 Task: Look for Airbnb options in Sanarate, Guatemala from 12th December, 2023 to 16th December, 2023 for 8 adults. Place can be private room with 8 bedrooms having 8 beds and 8 bathrooms. Property type can be hotel. Amenities needed are: wifi, TV, free parkinig on premises, gym, breakfast.
Action: Mouse moved to (527, 169)
Screenshot: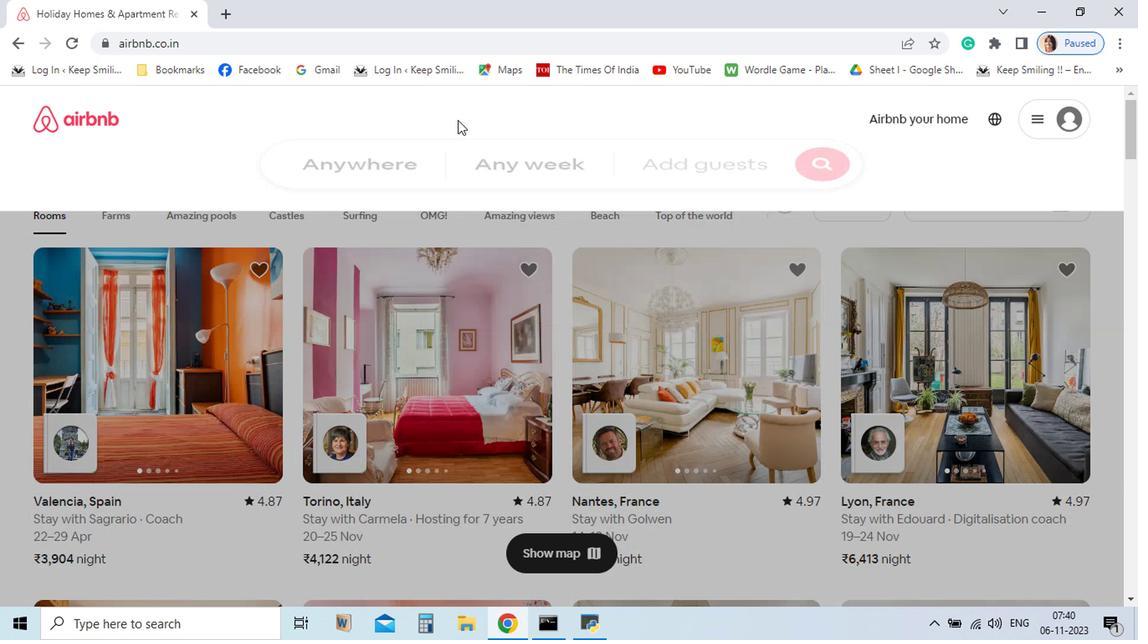 
Action: Mouse pressed left at (527, 169)
Screenshot: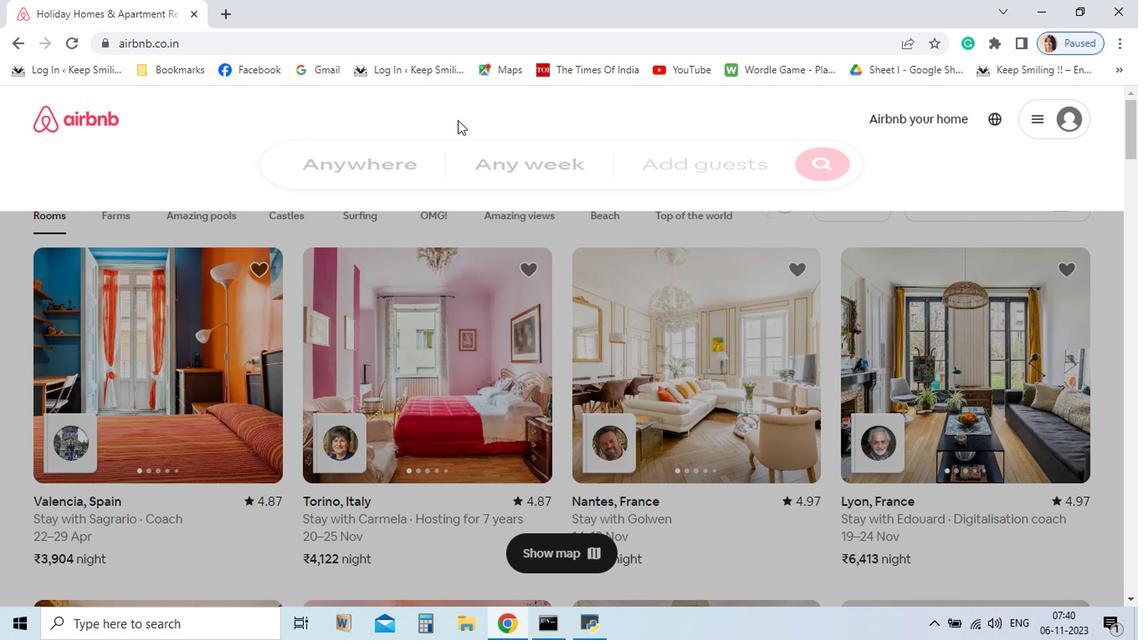 
Action: Mouse moved to (392, 228)
Screenshot: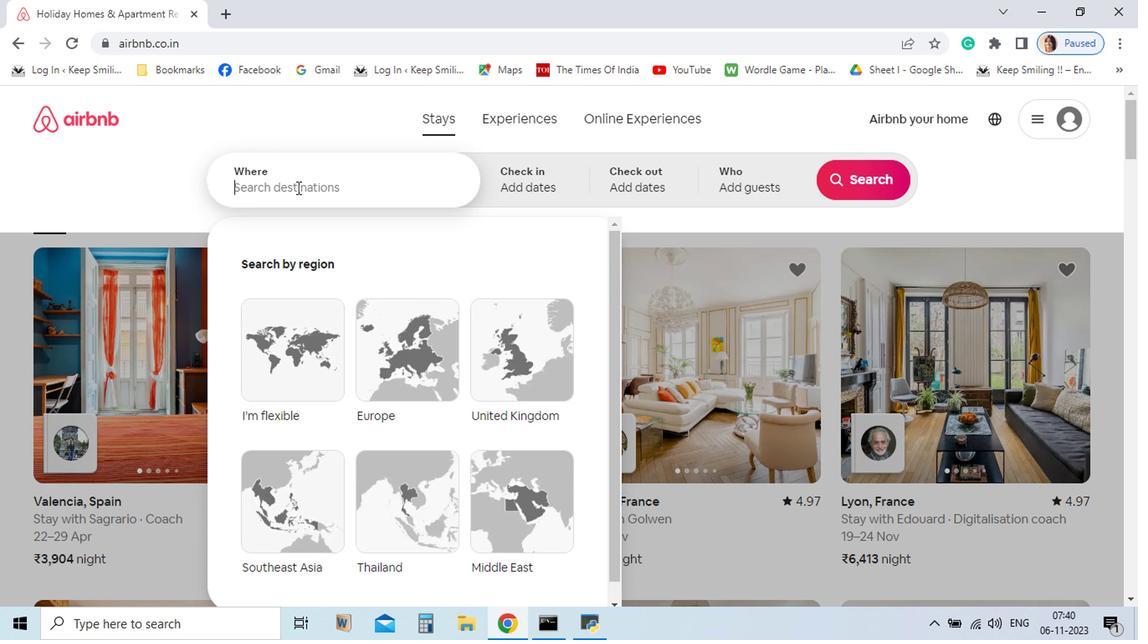 
Action: Mouse pressed left at (392, 228)
Screenshot: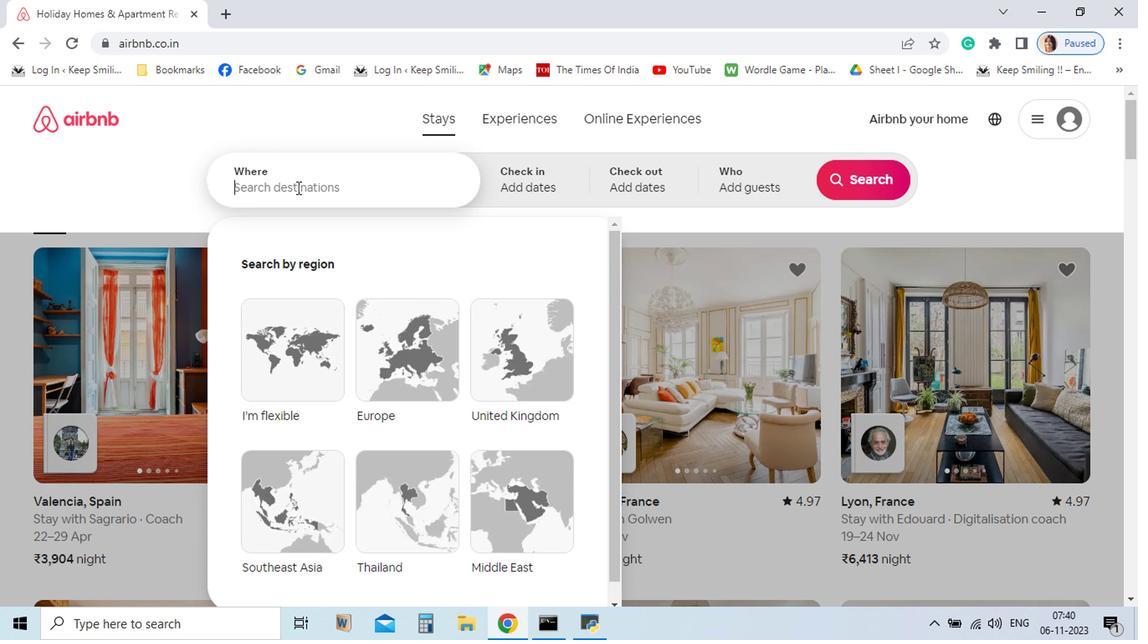 
Action: Mouse moved to (392, 229)
Screenshot: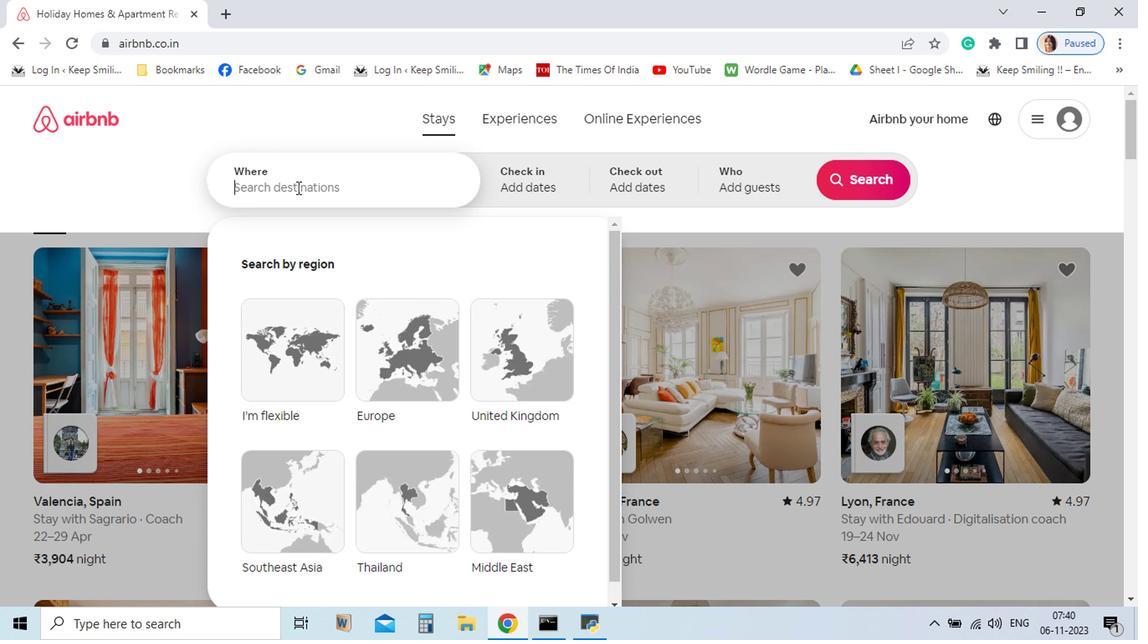 
Action: Key pressed <Key.shift>Sanarate
Screenshot: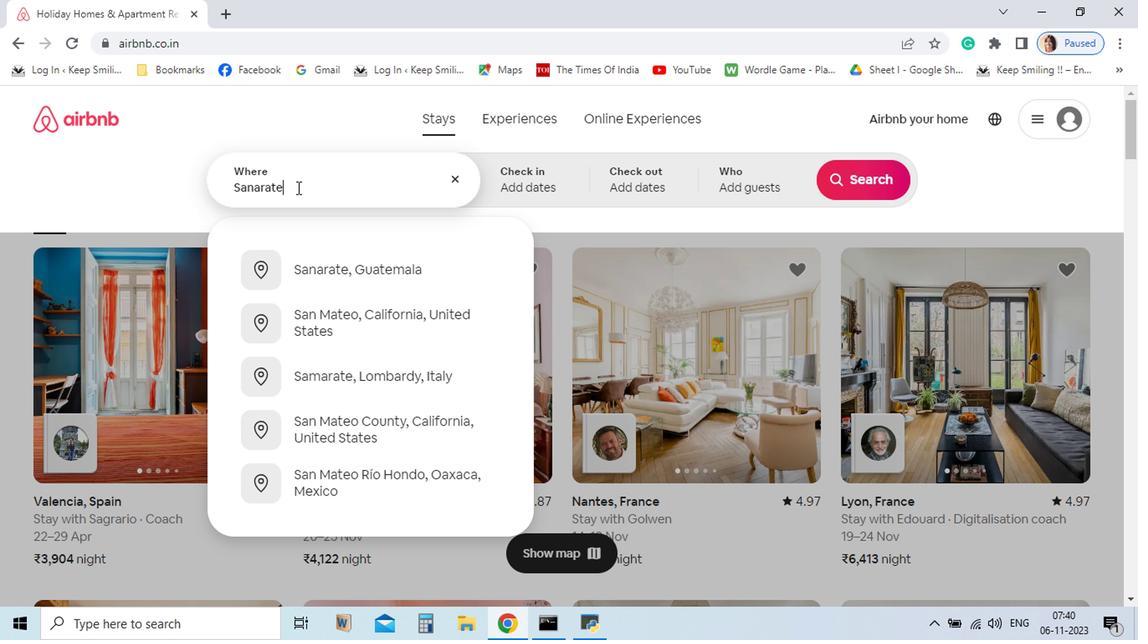 
Action: Mouse moved to (429, 294)
Screenshot: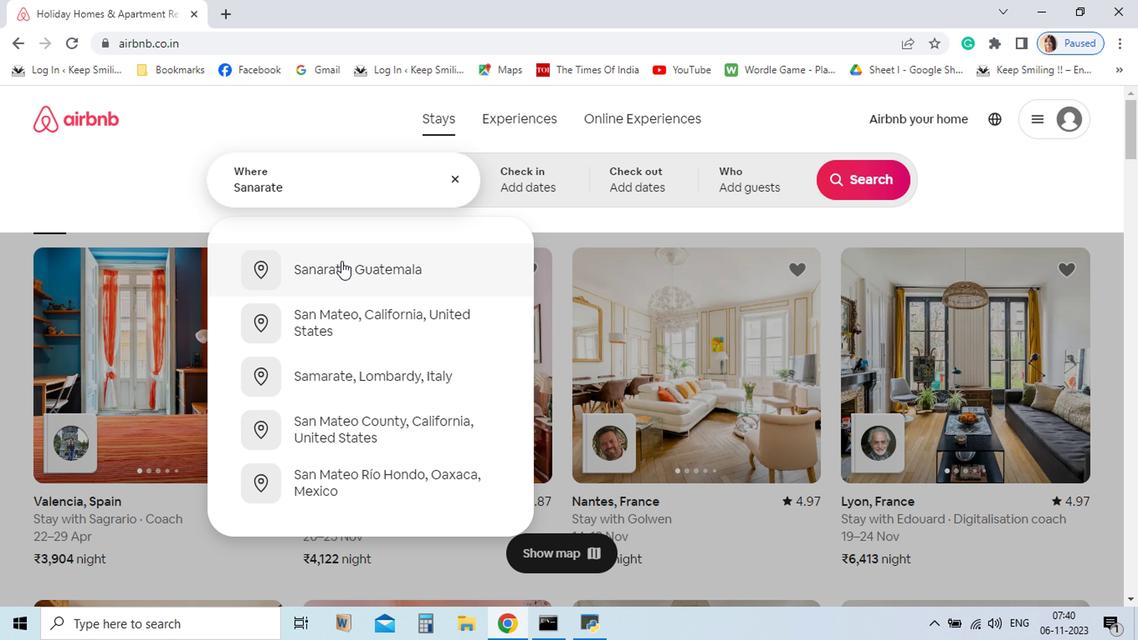 
Action: Mouse pressed left at (429, 294)
Screenshot: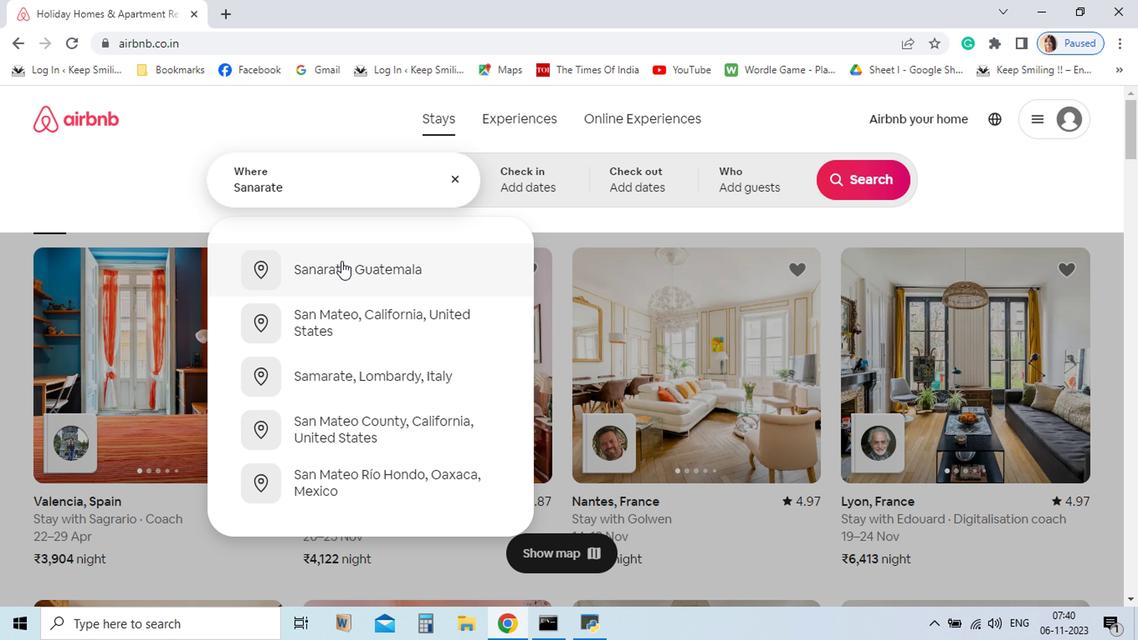 
Action: Mouse moved to (705, 482)
Screenshot: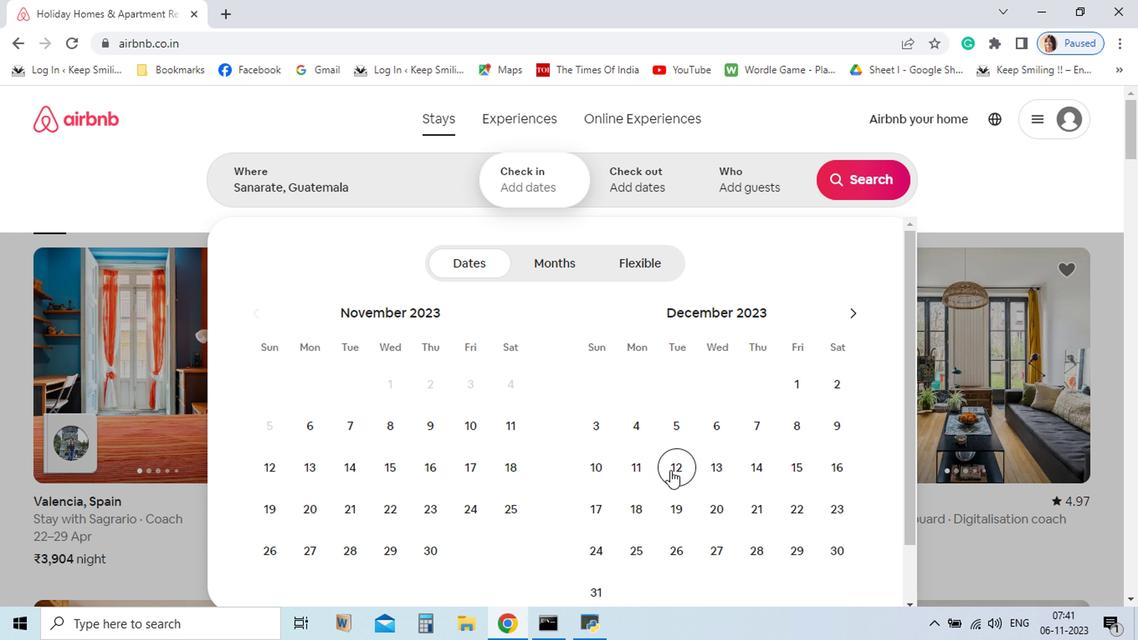 
Action: Mouse pressed left at (705, 482)
Screenshot: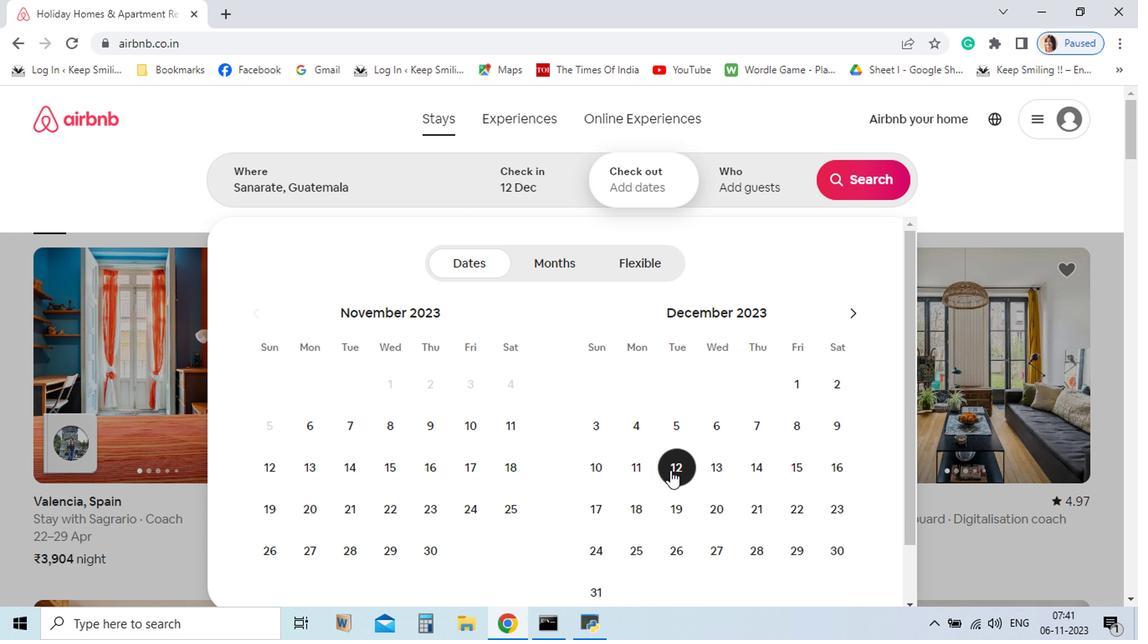 
Action: Mouse moved to (850, 485)
Screenshot: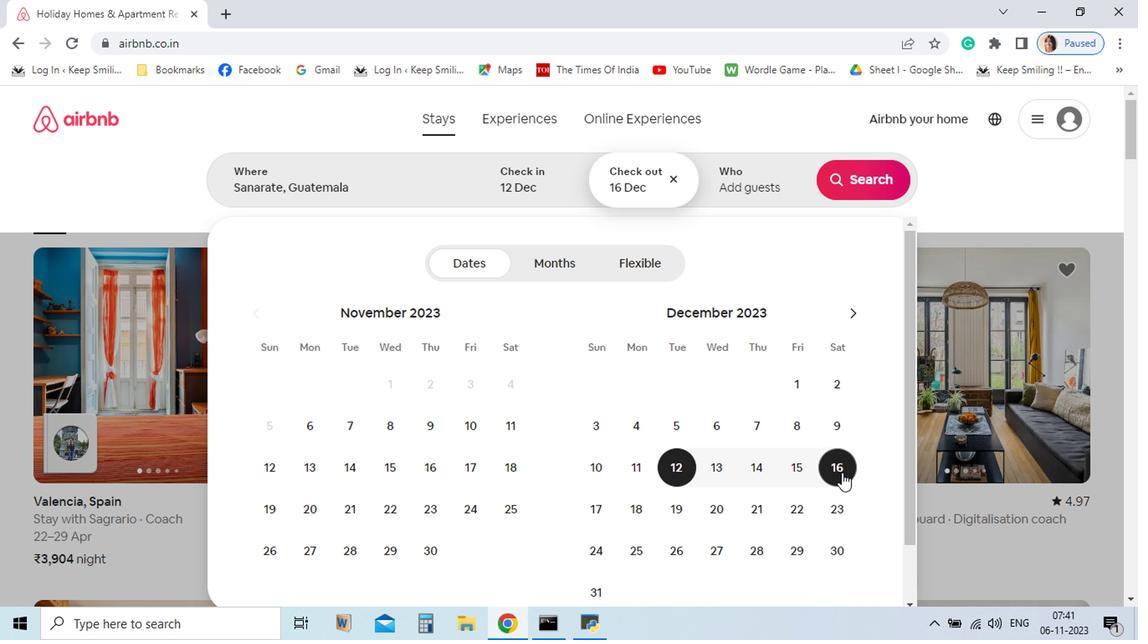
Action: Mouse pressed left at (850, 485)
Screenshot: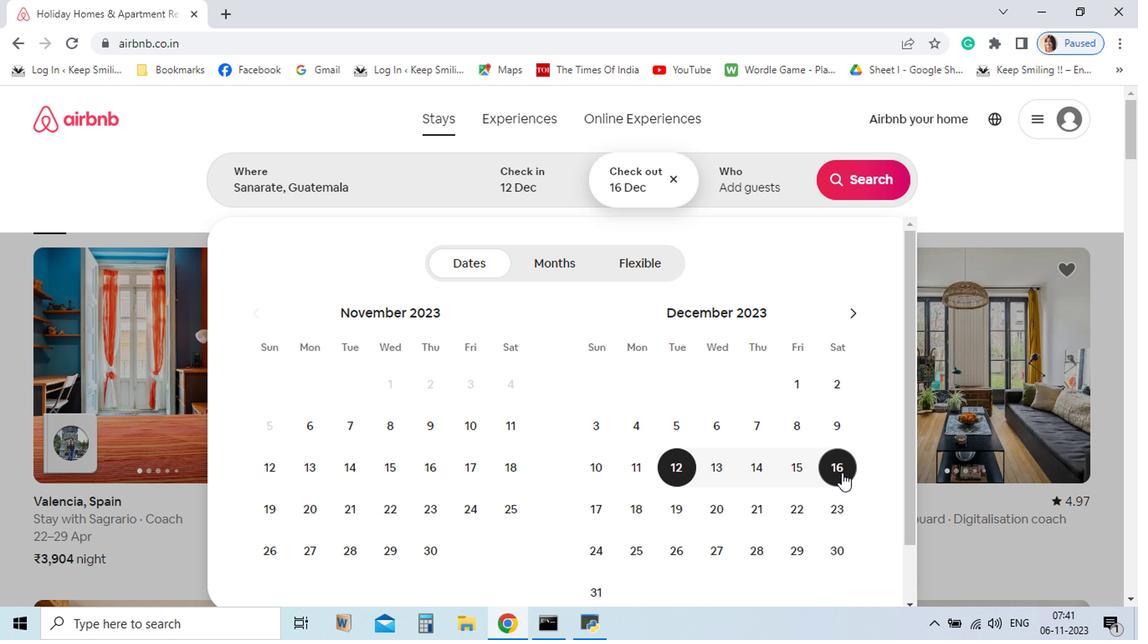 
Action: Mouse moved to (770, 225)
Screenshot: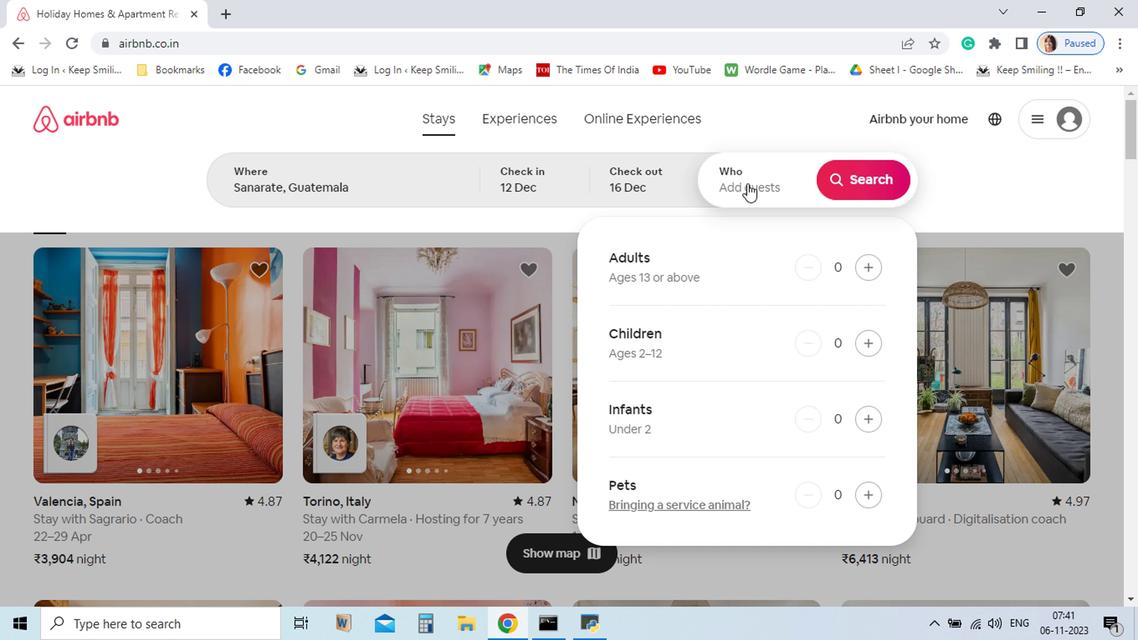 
Action: Mouse pressed left at (770, 225)
Screenshot: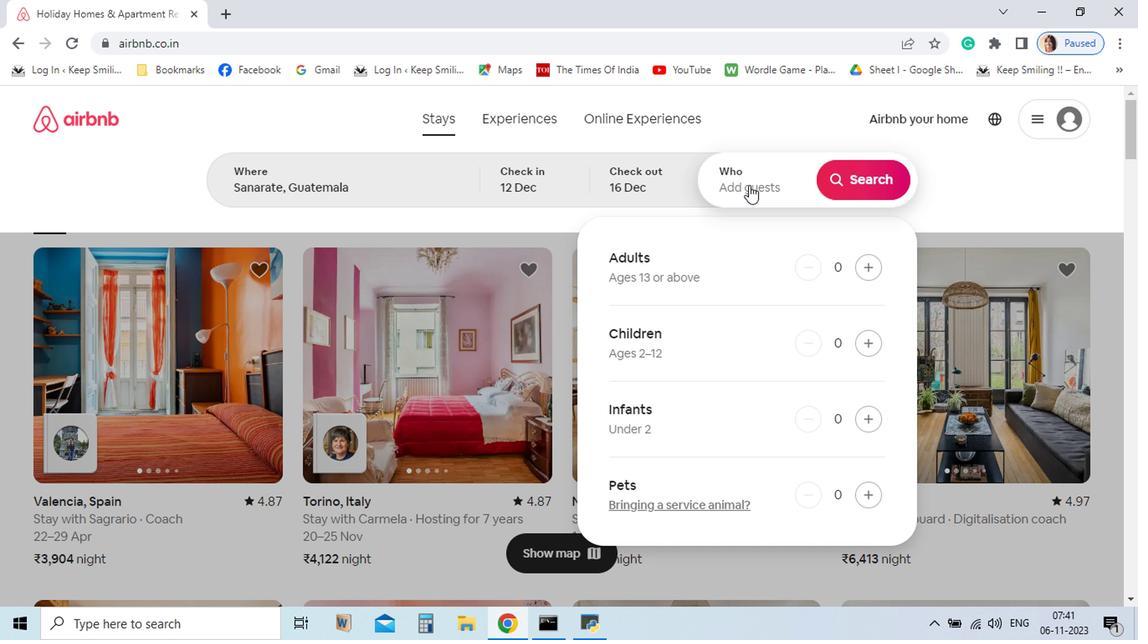 
Action: Mouse moved to (871, 294)
Screenshot: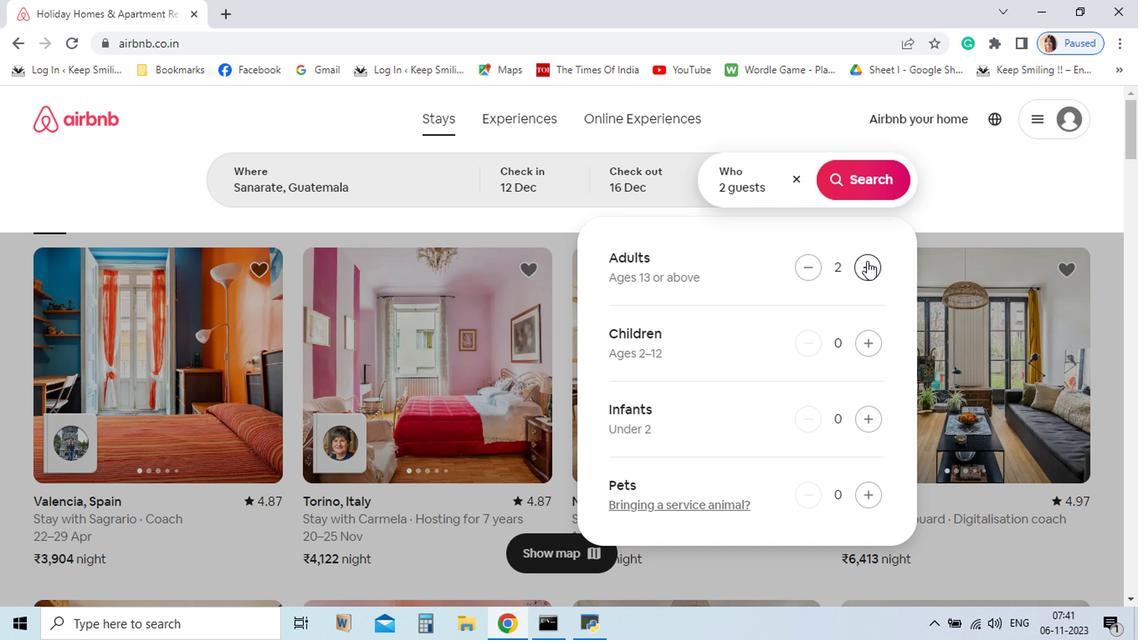 
Action: Mouse pressed left at (871, 294)
Screenshot: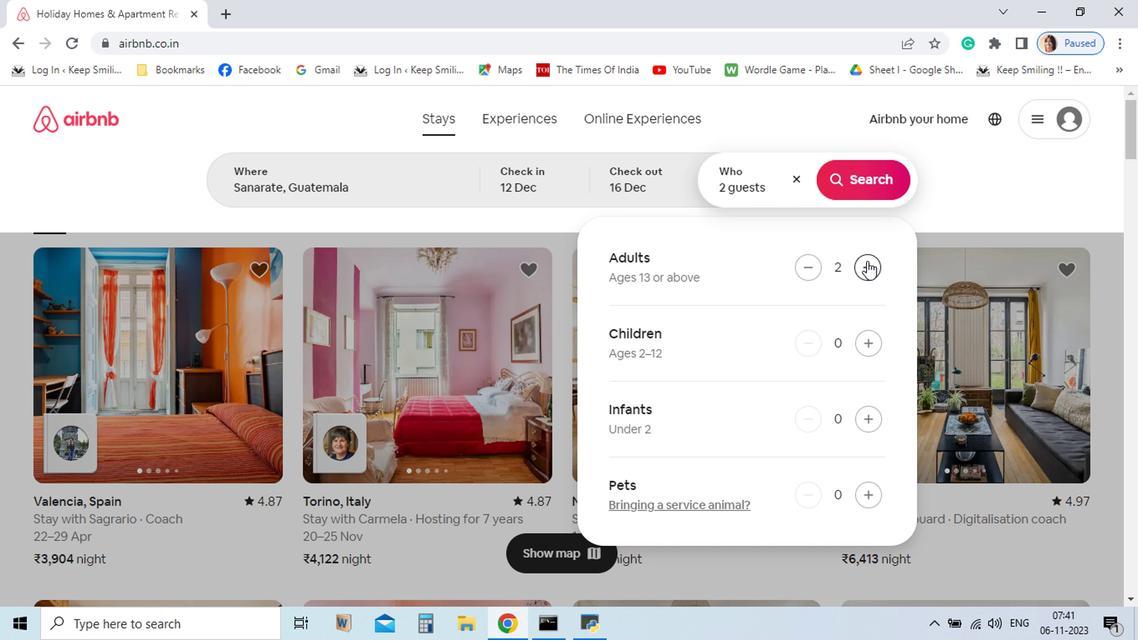 
Action: Mouse moved to (871, 294)
Screenshot: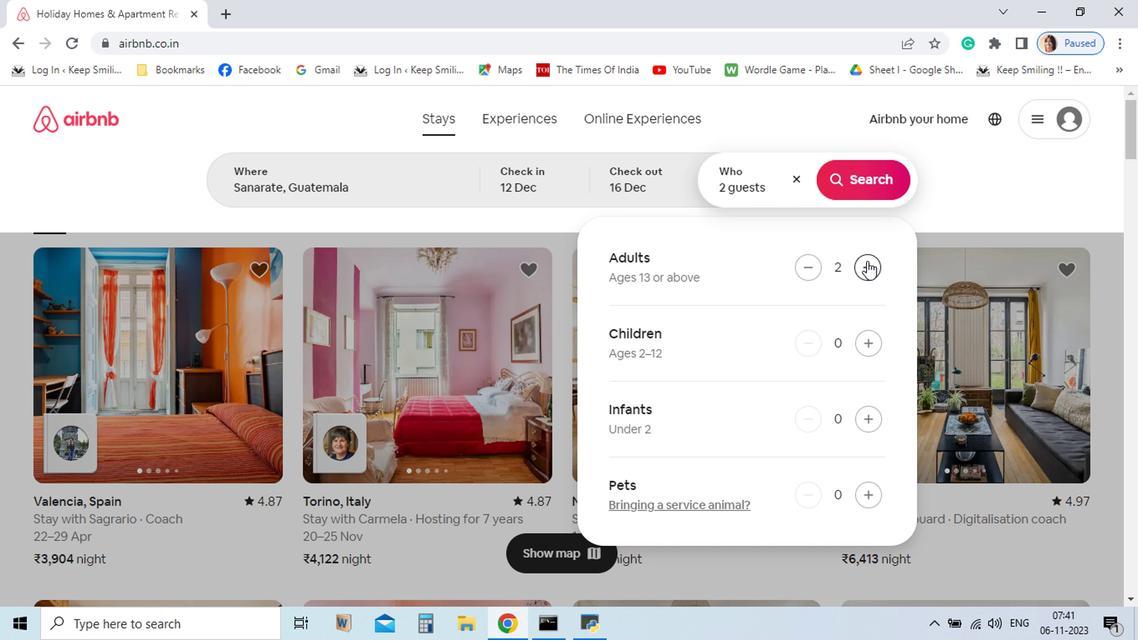
Action: Mouse pressed left at (871, 294)
Screenshot: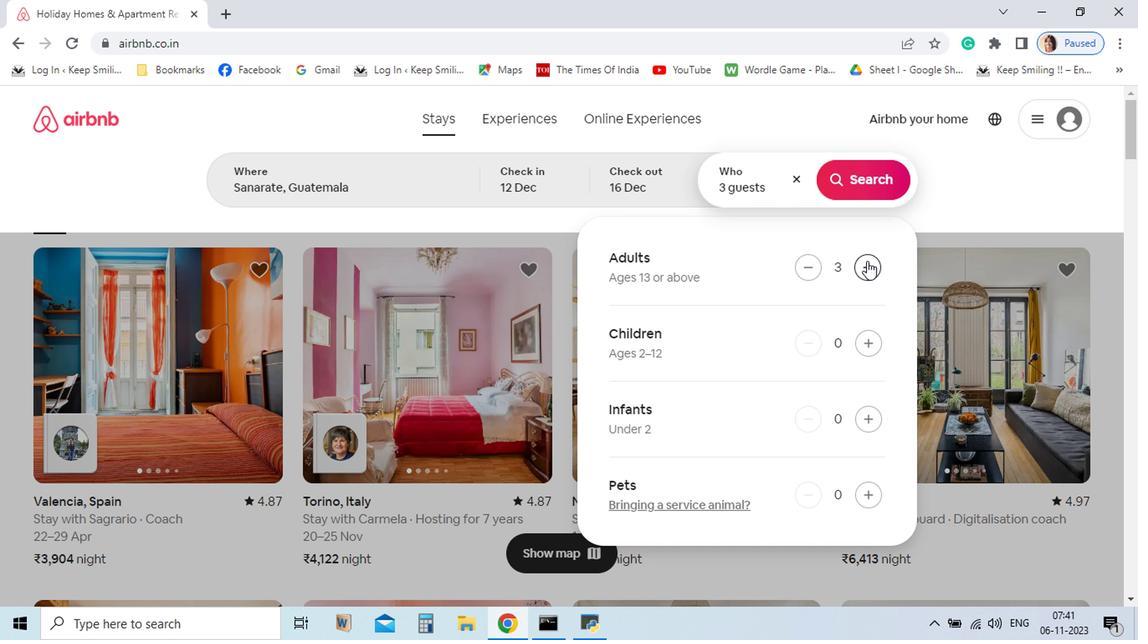 
Action: Mouse pressed left at (871, 294)
Screenshot: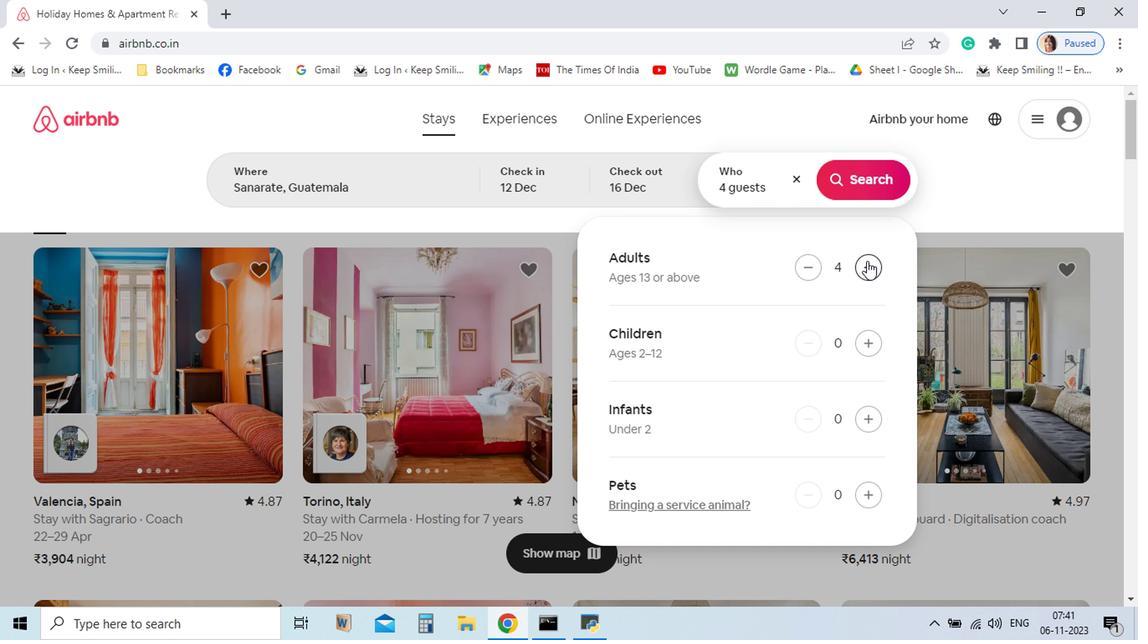 
Action: Mouse pressed left at (871, 294)
Screenshot: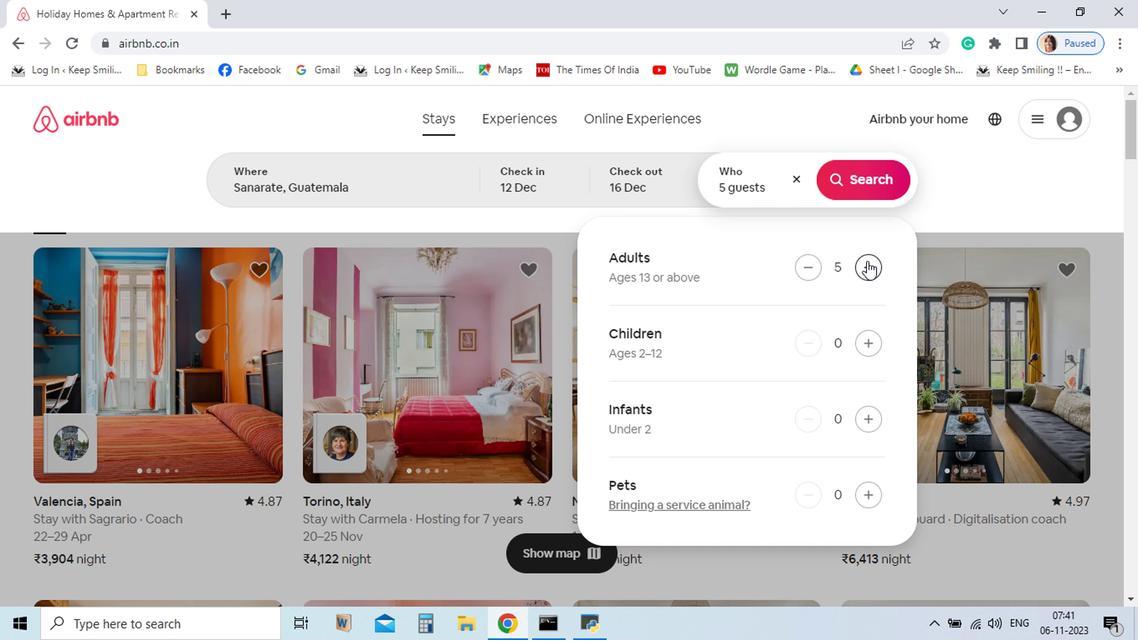 
Action: Mouse pressed left at (871, 294)
Screenshot: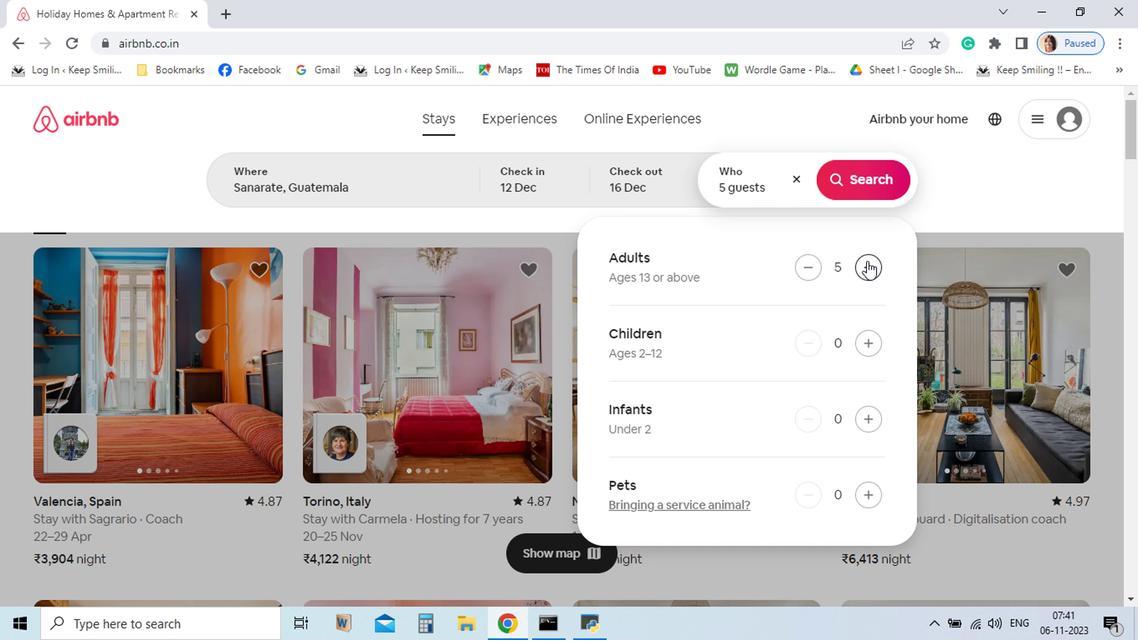 
Action: Mouse pressed left at (871, 294)
Screenshot: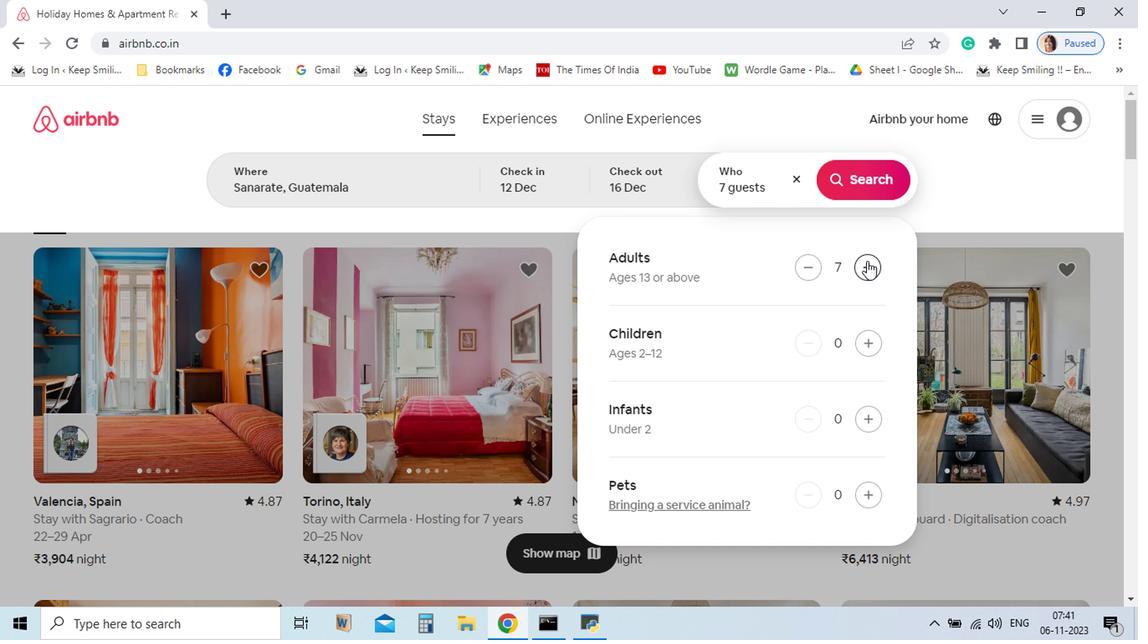 
Action: Mouse pressed left at (871, 294)
Screenshot: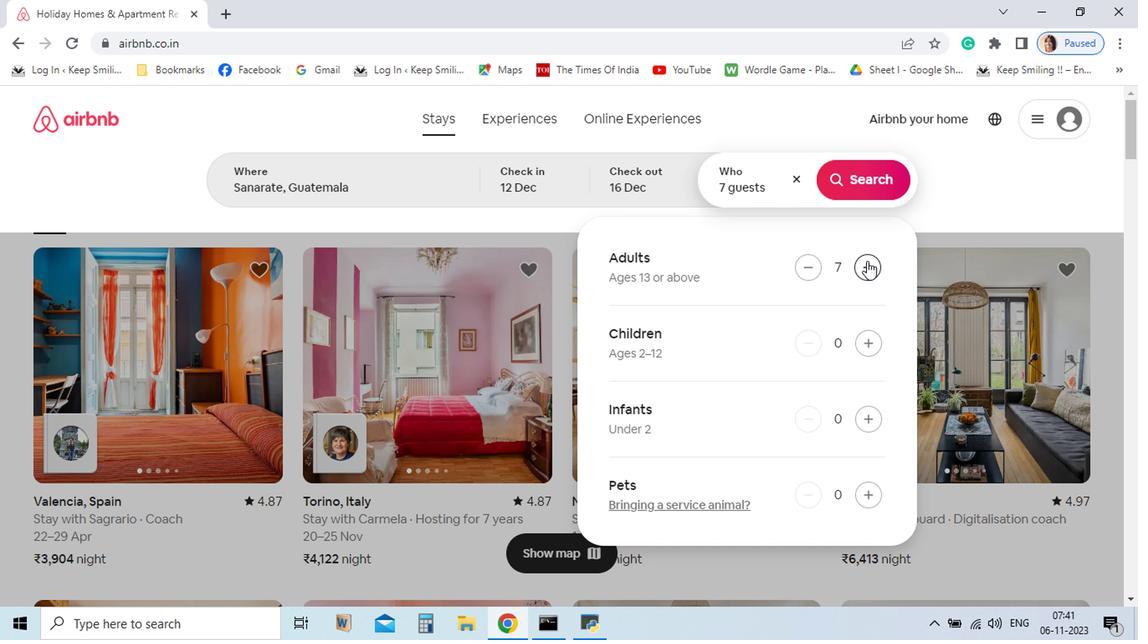
Action: Mouse pressed left at (871, 294)
Screenshot: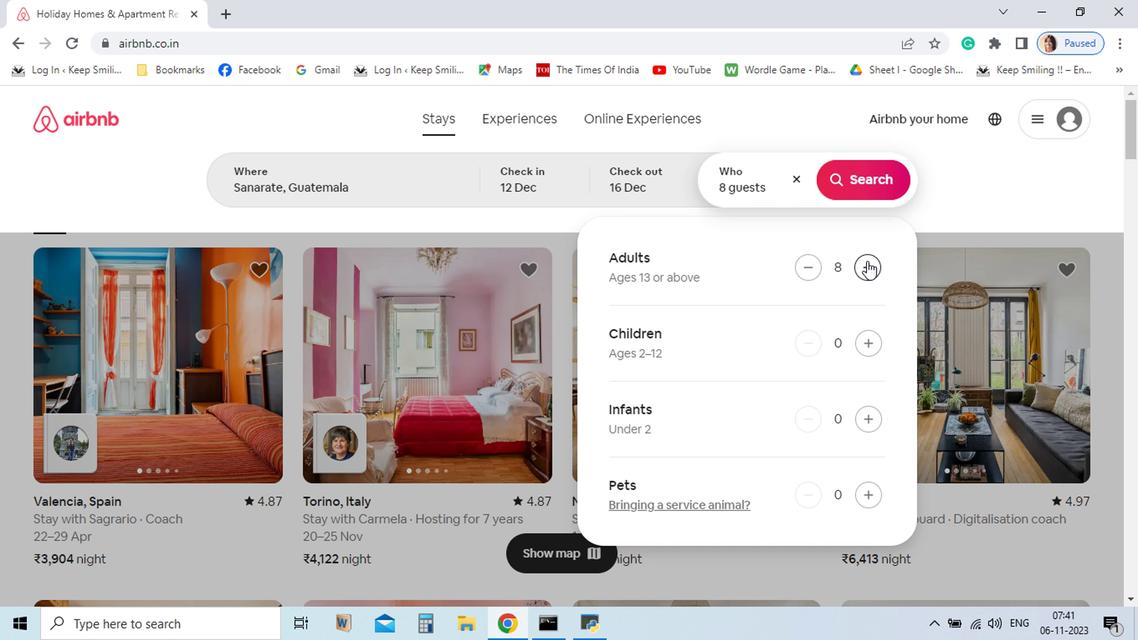 
Action: Mouse moved to (869, 212)
Screenshot: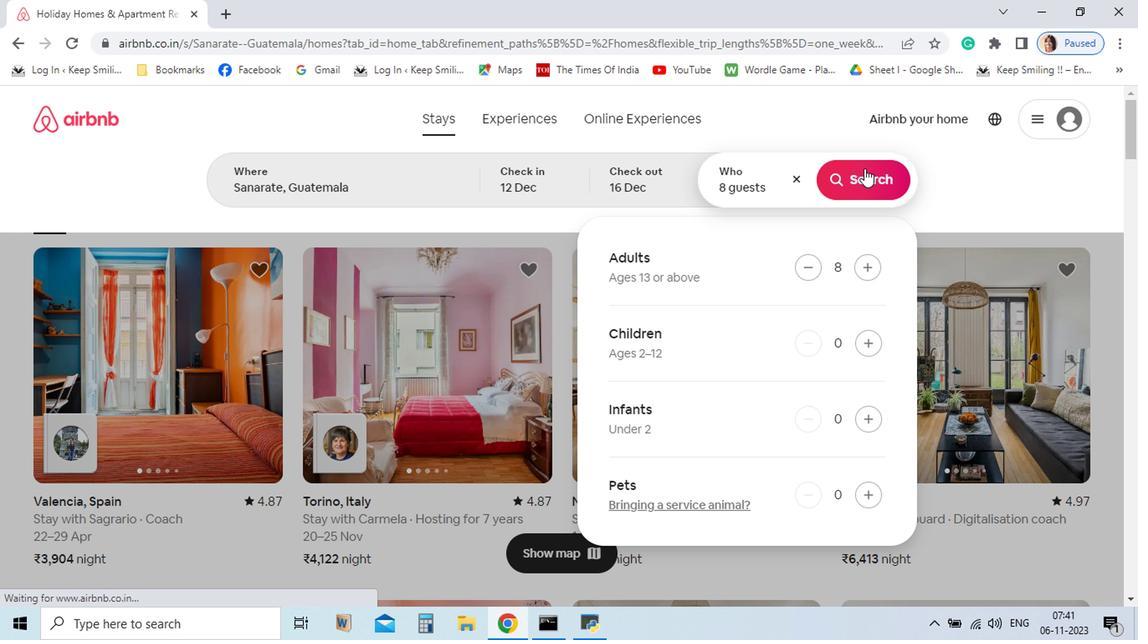 
Action: Mouse pressed left at (869, 212)
Screenshot: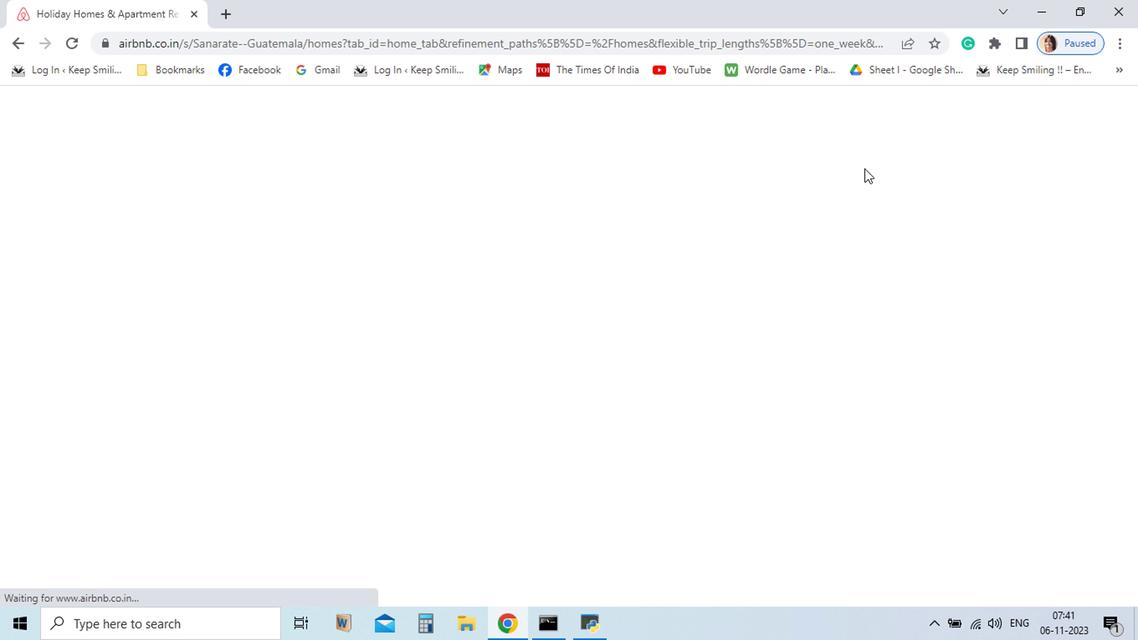 
Action: Mouse moved to (870, 221)
Screenshot: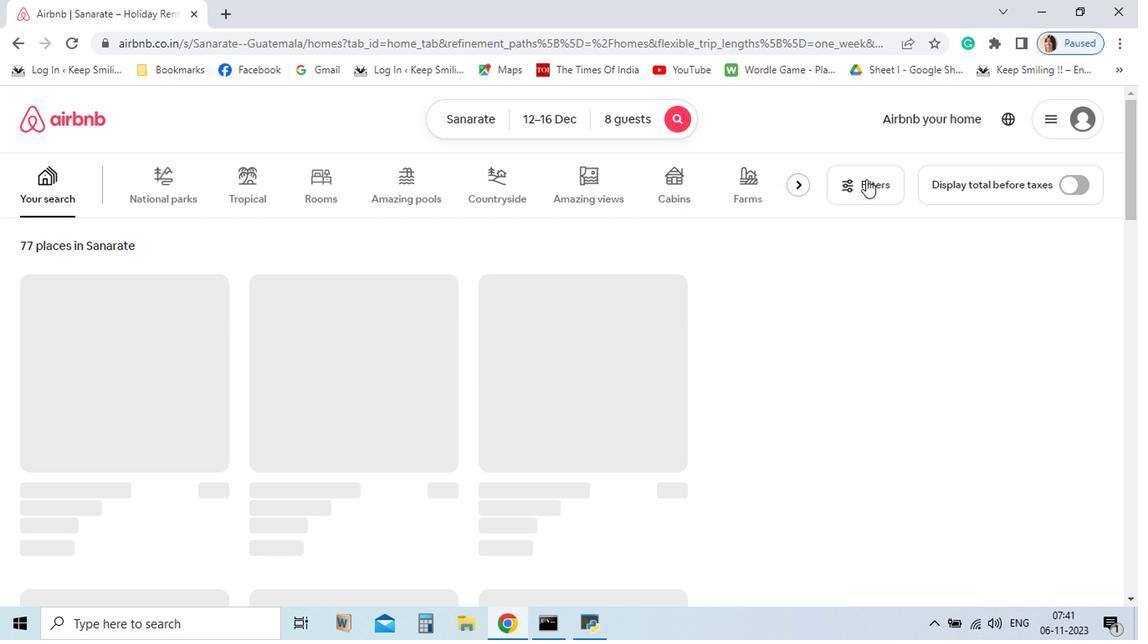 
Action: Mouse pressed left at (870, 221)
Screenshot: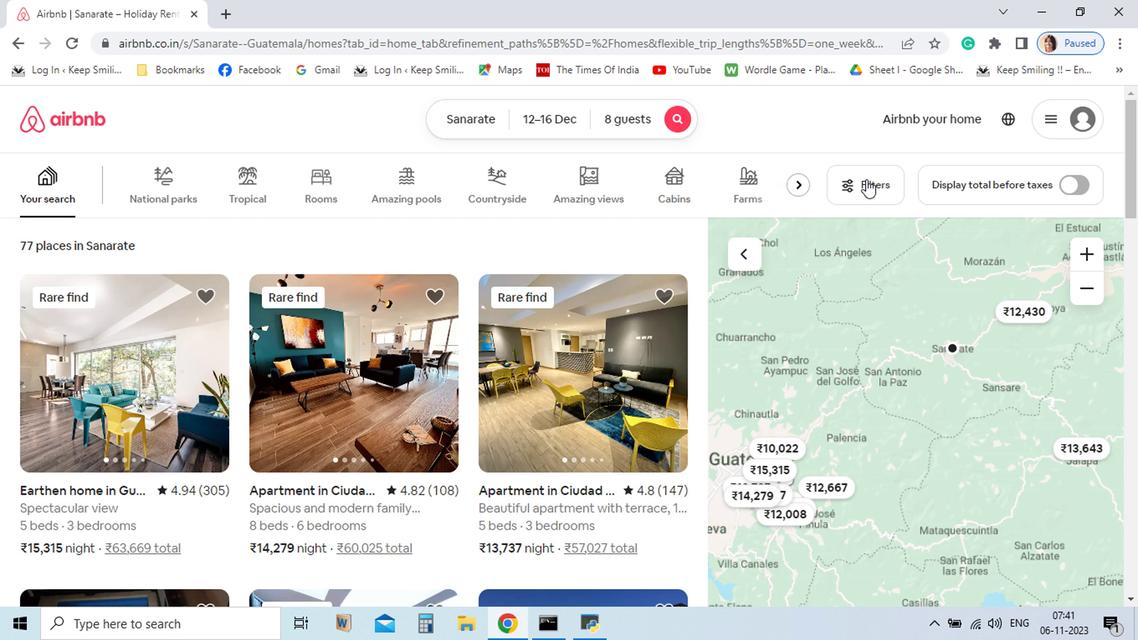 
Action: Mouse moved to (889, 259)
Screenshot: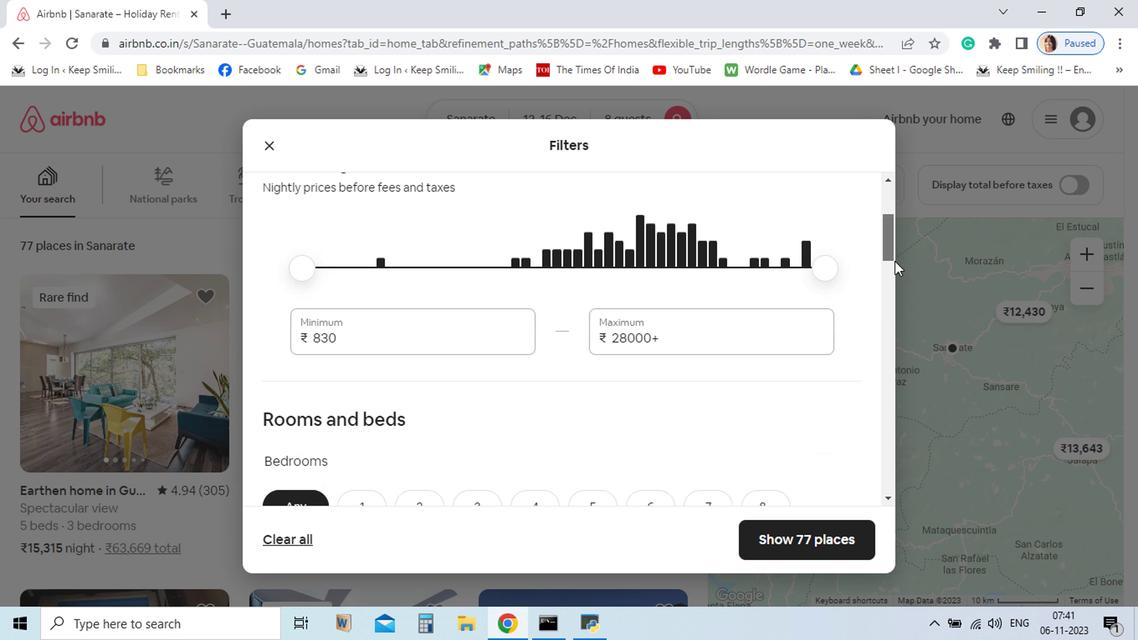 
Action: Mouse pressed left at (889, 259)
Screenshot: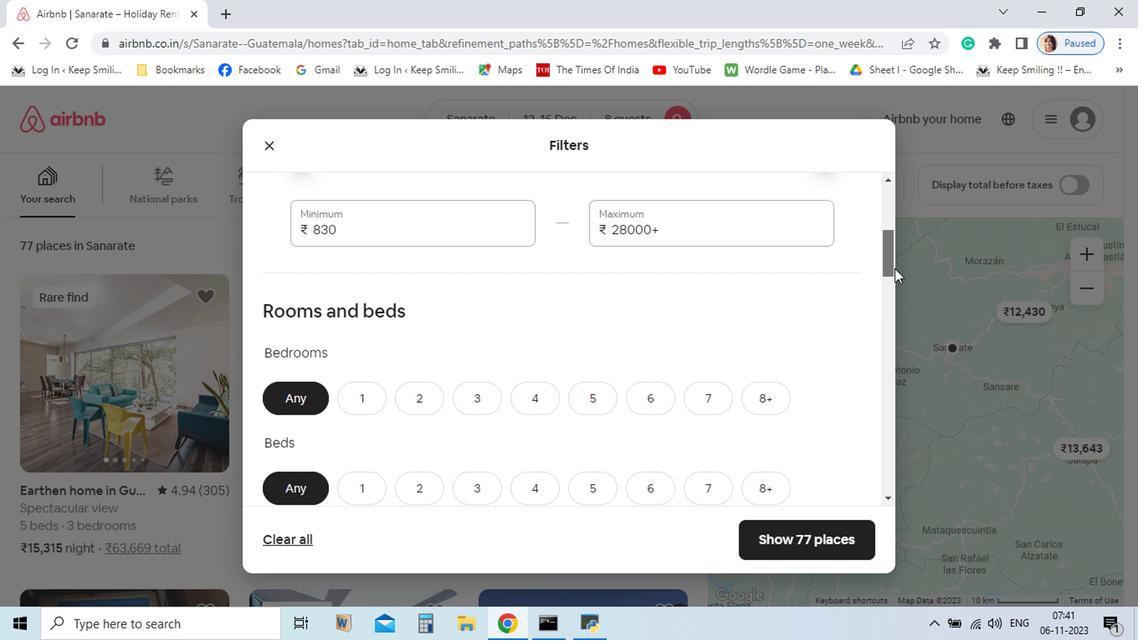 
Action: Mouse moved to (781, 292)
Screenshot: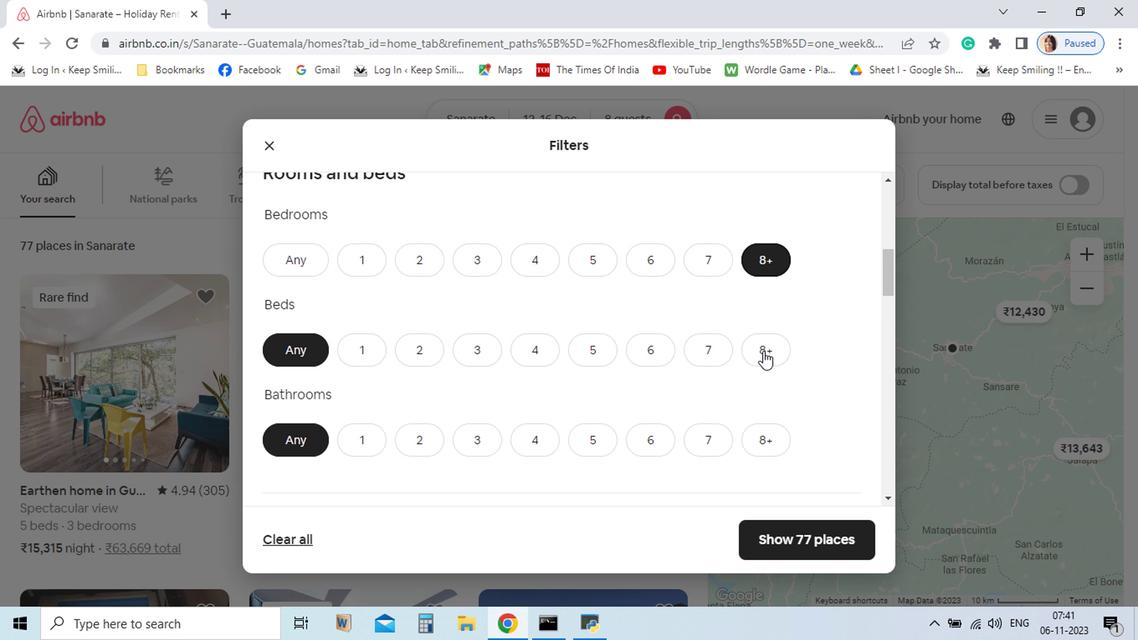 
Action: Mouse pressed left at (781, 292)
Screenshot: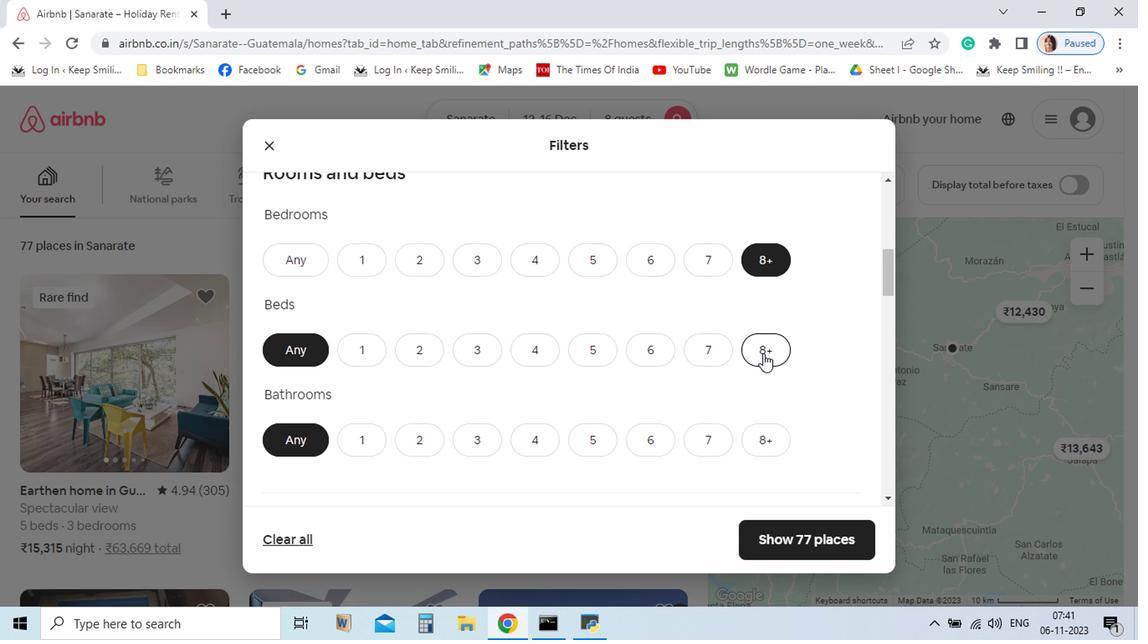 
Action: Mouse moved to (784, 377)
Screenshot: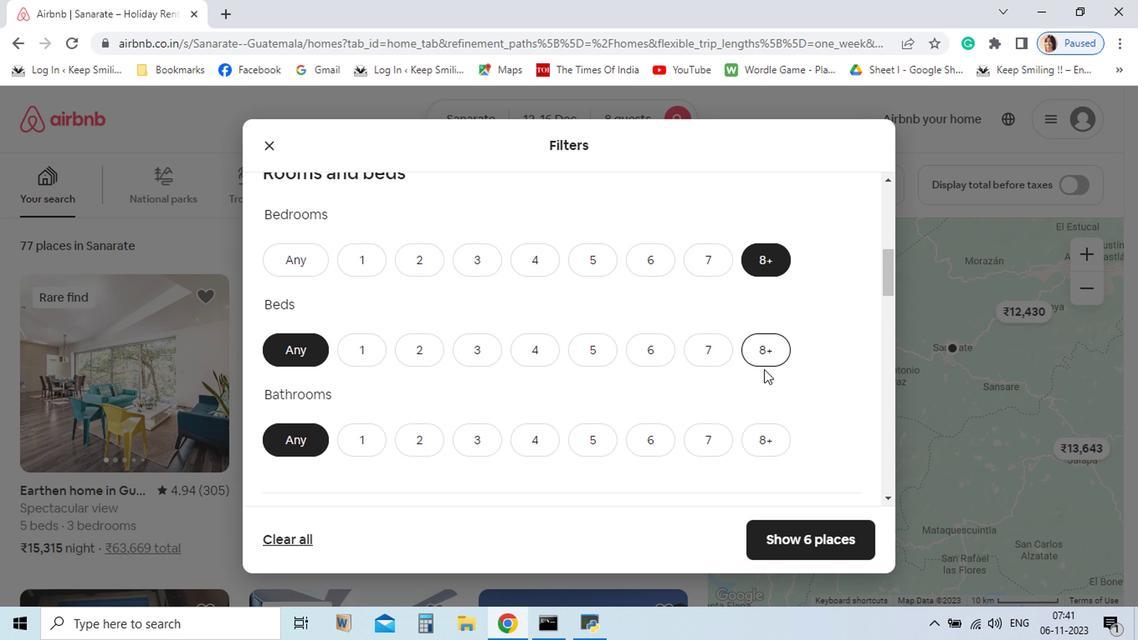 
Action: Mouse pressed left at (784, 377)
Screenshot: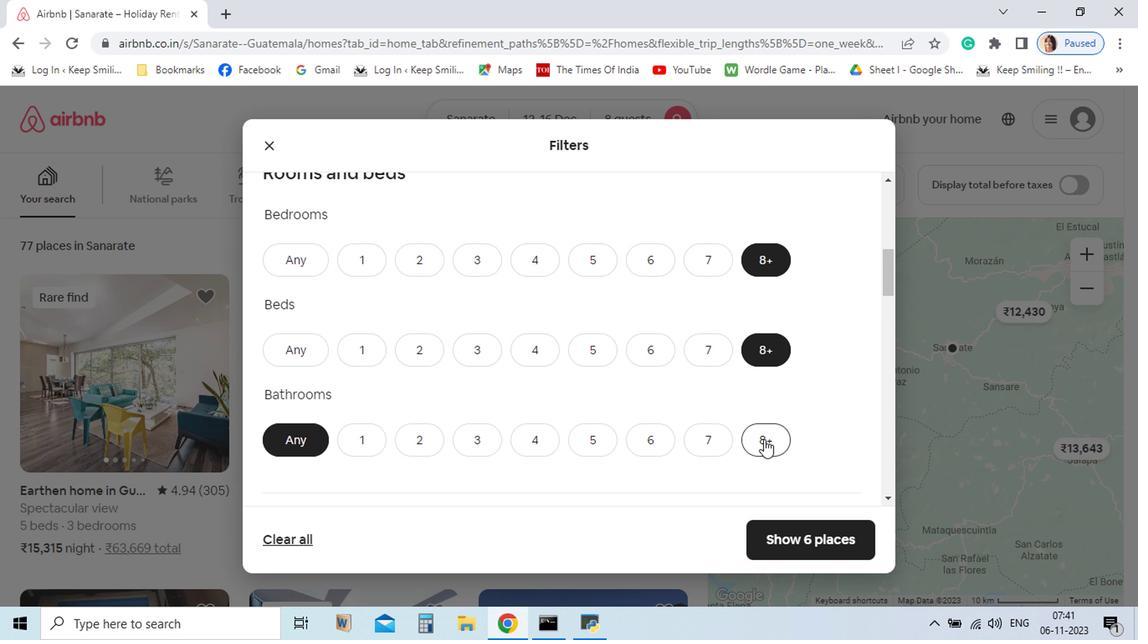 
Action: Mouse moved to (784, 457)
Screenshot: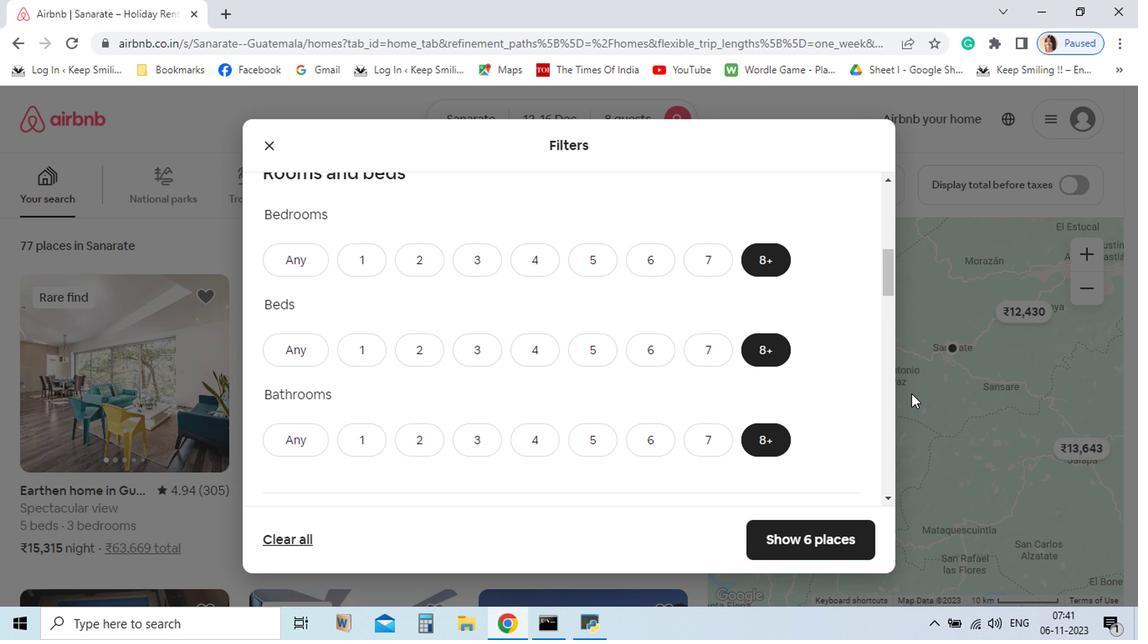 
Action: Mouse pressed left at (784, 457)
Screenshot: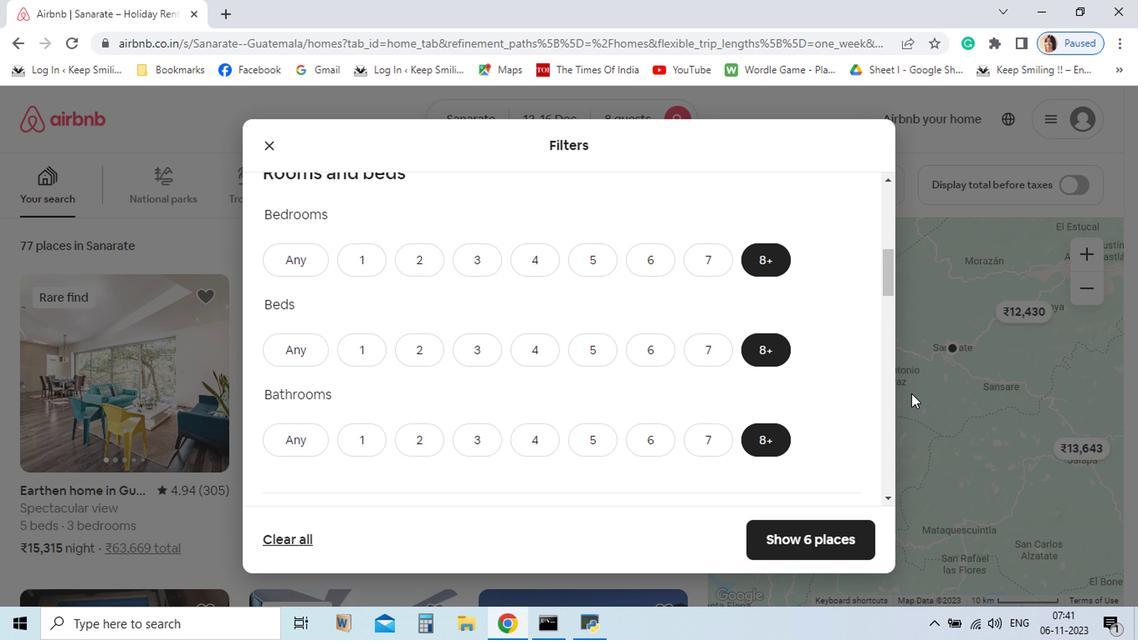 
Action: Mouse moved to (887, 322)
Screenshot: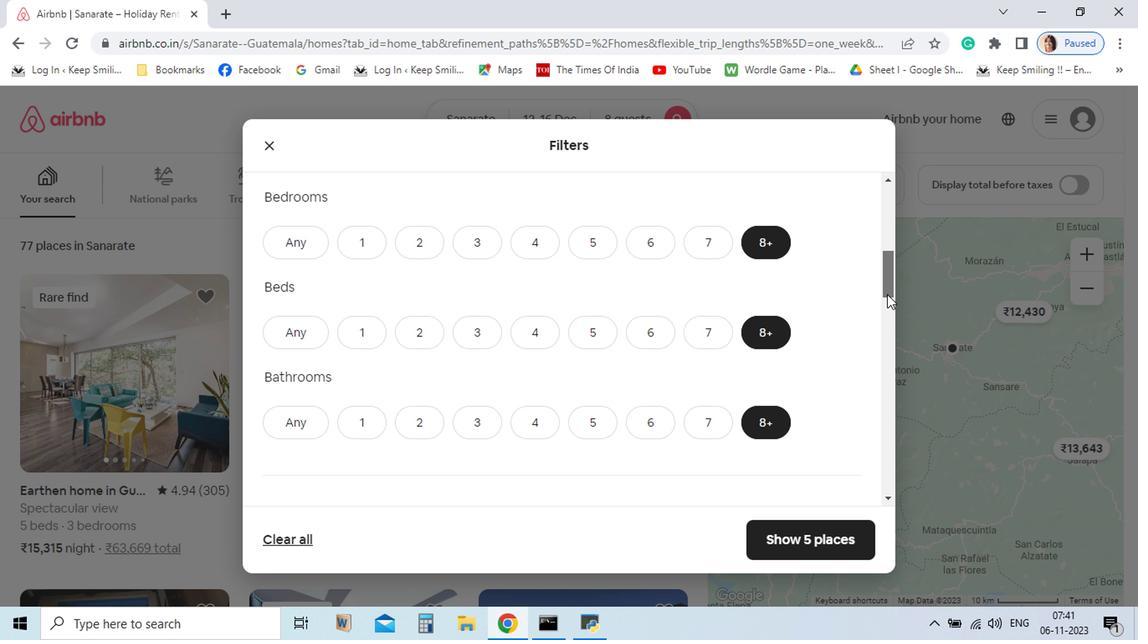 
Action: Mouse pressed left at (887, 322)
Screenshot: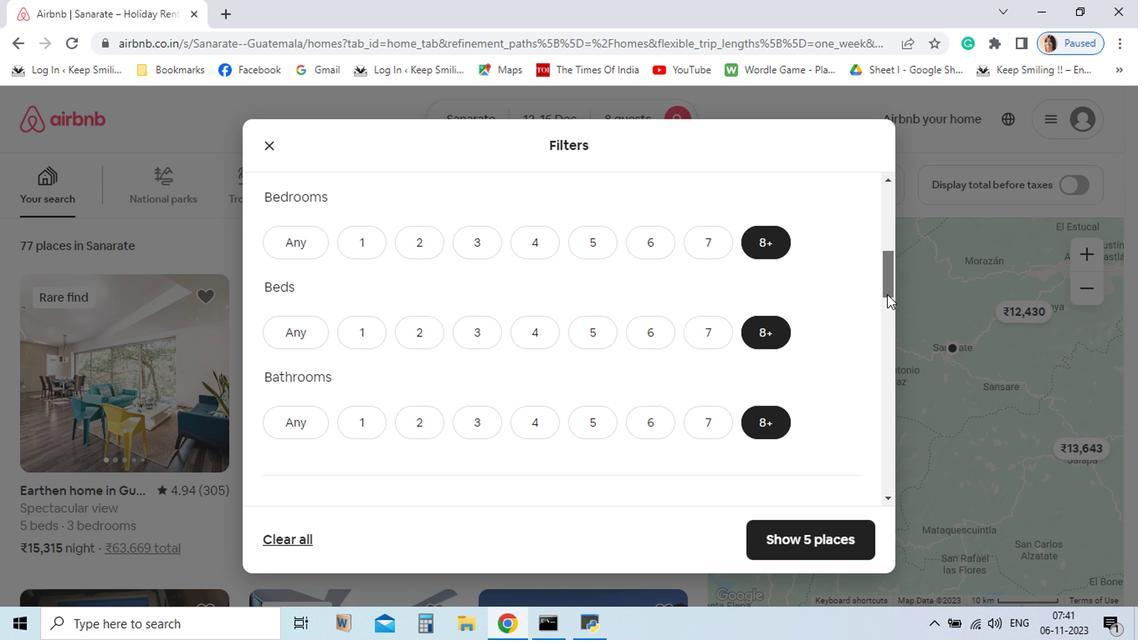 
Action: Mouse moved to (787, 338)
Screenshot: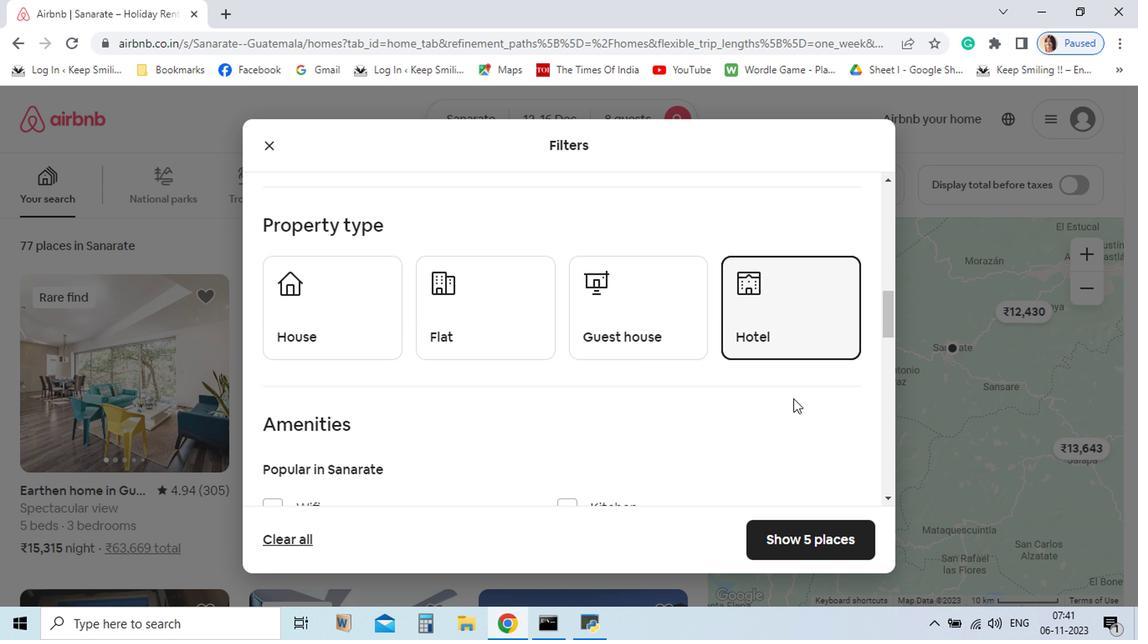 
Action: Mouse pressed left at (787, 338)
Screenshot: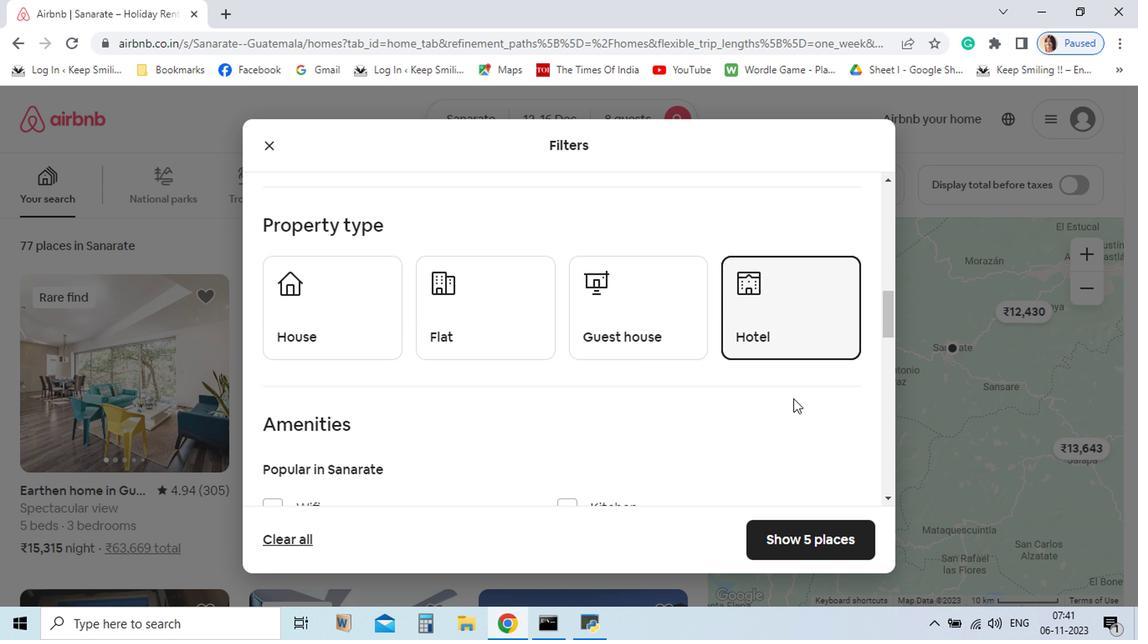 
Action: Mouse moved to (890, 341)
Screenshot: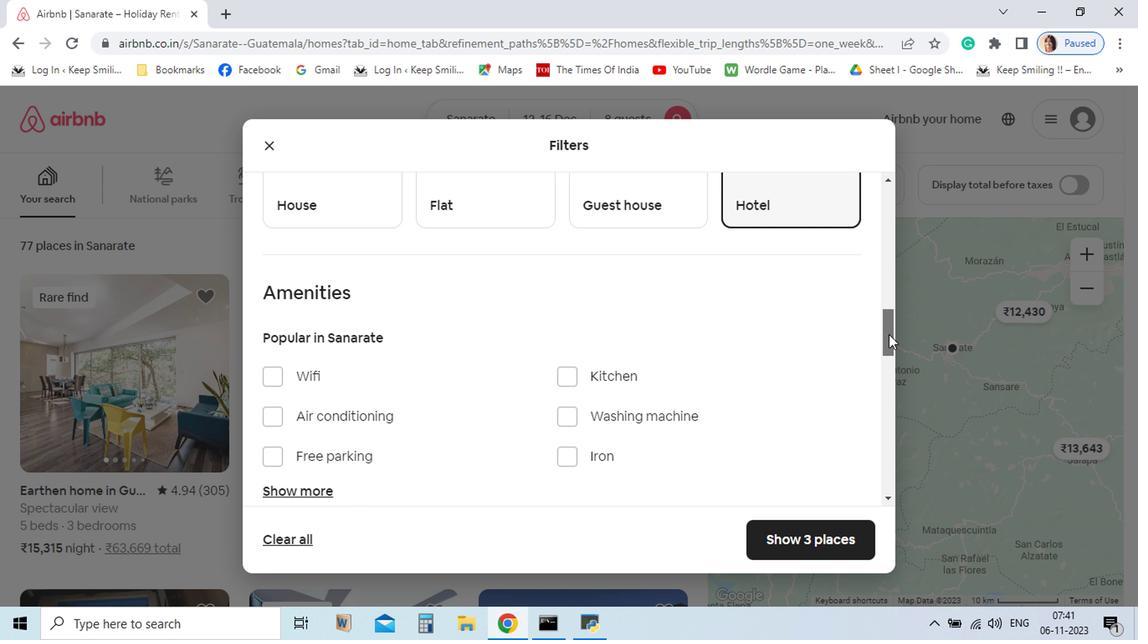 
Action: Mouse pressed left at (890, 341)
Screenshot: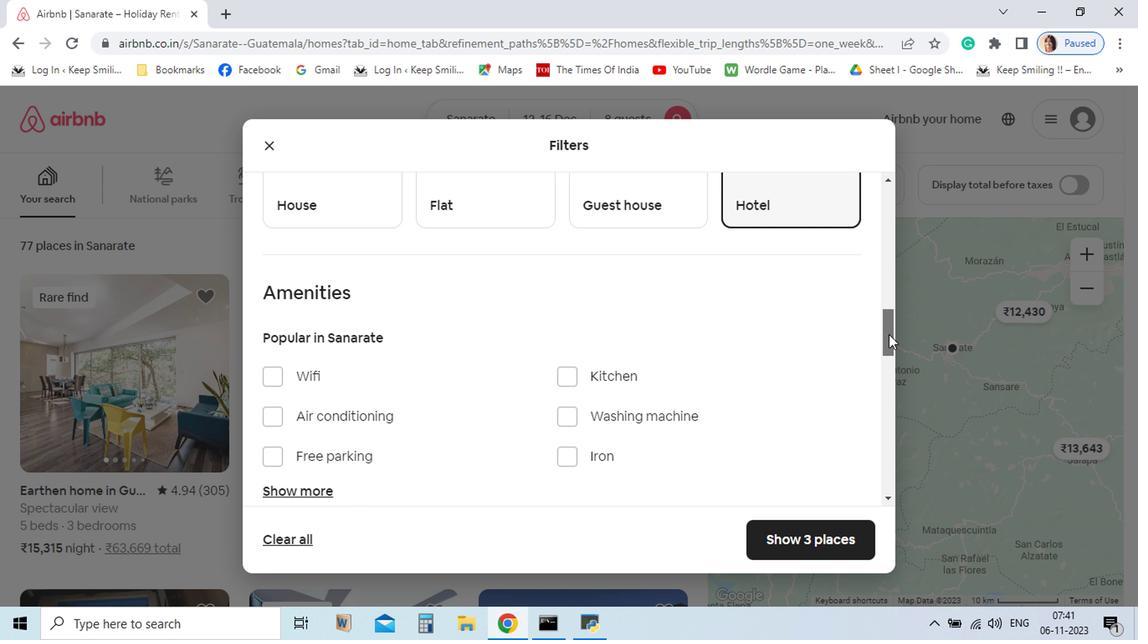 
Action: Mouse moved to (370, 328)
Screenshot: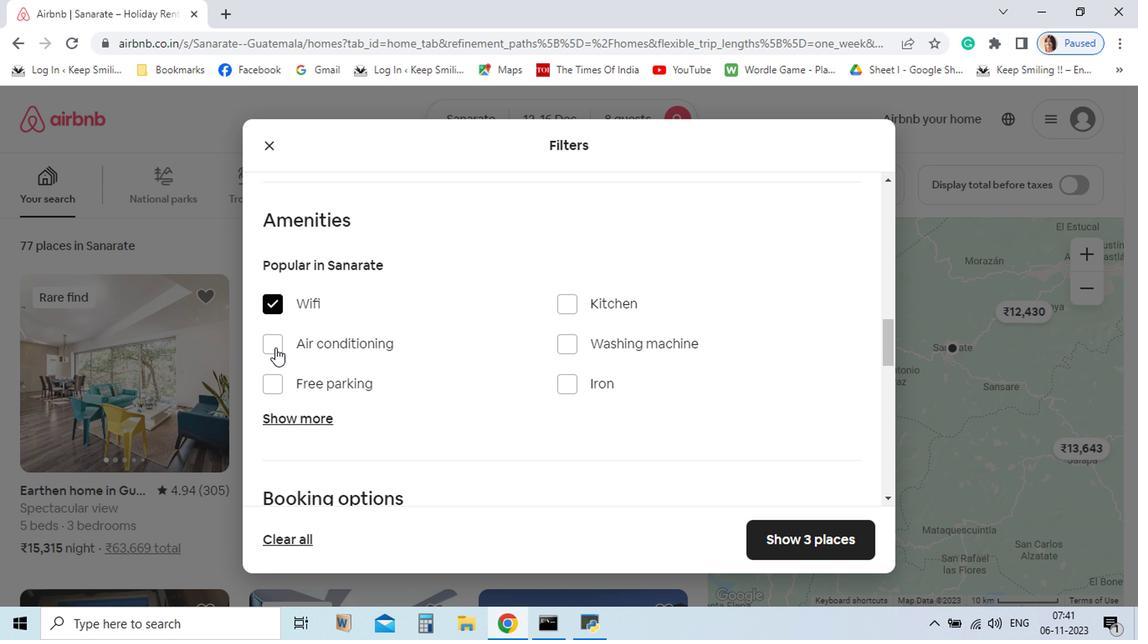 
Action: Mouse pressed left at (370, 328)
Screenshot: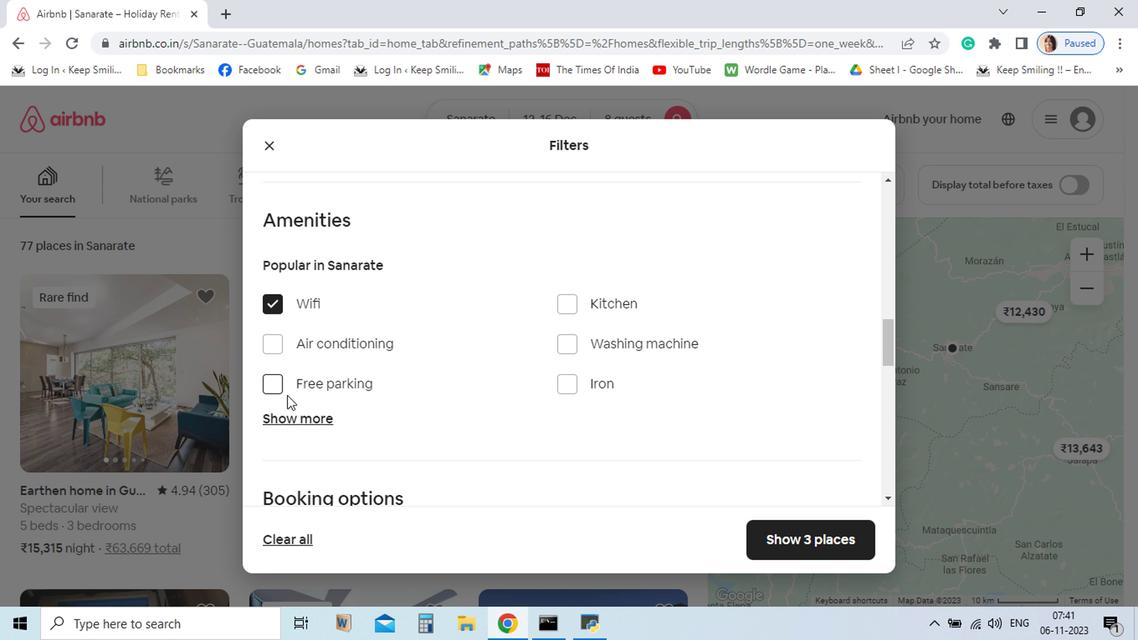 
Action: Mouse moved to (369, 410)
Screenshot: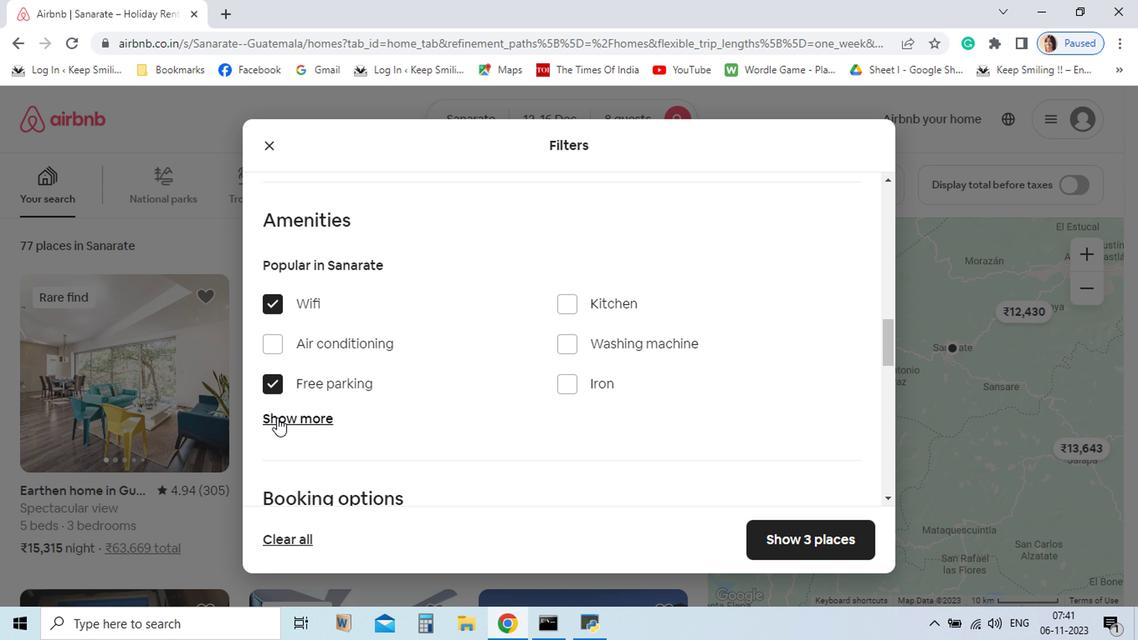 
Action: Mouse pressed left at (369, 410)
Screenshot: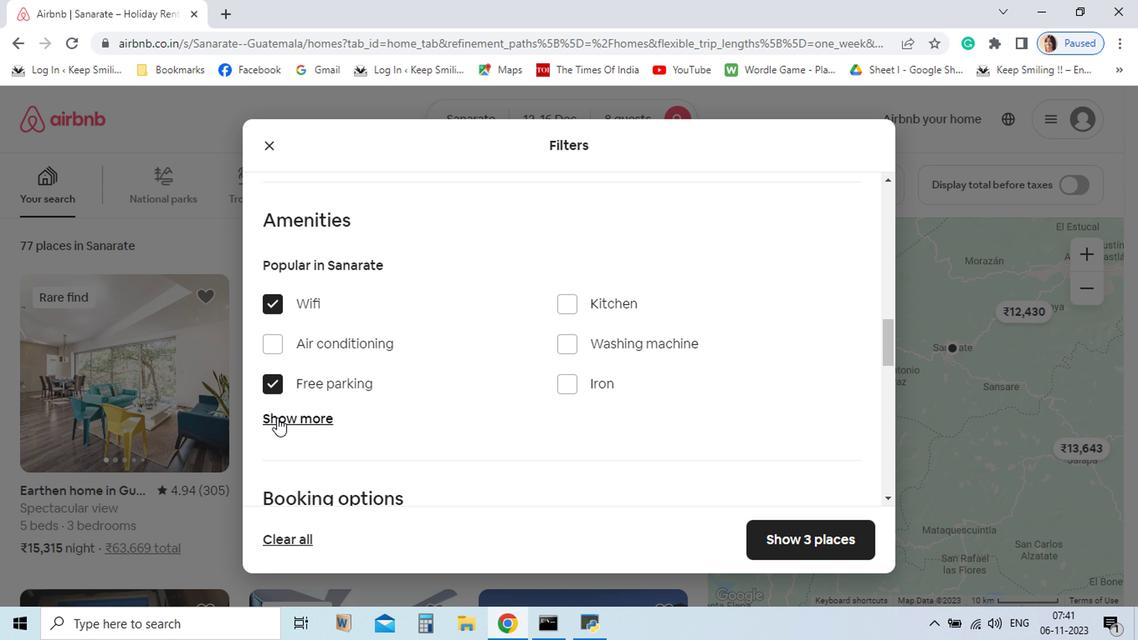 
Action: Mouse moved to (374, 434)
Screenshot: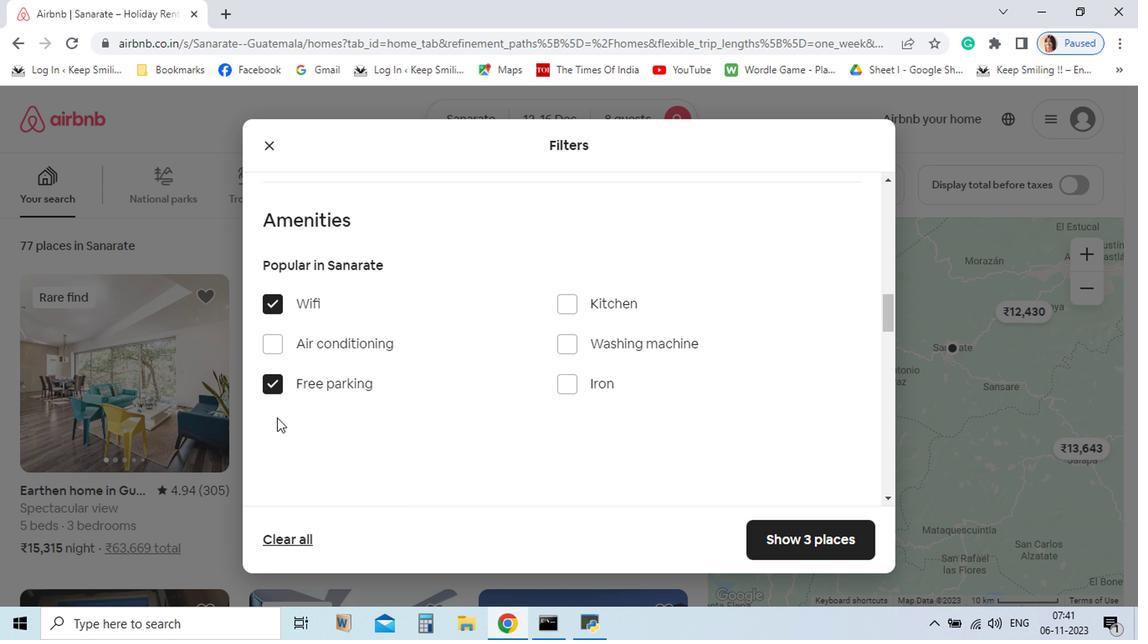 
Action: Mouse pressed left at (374, 434)
Screenshot: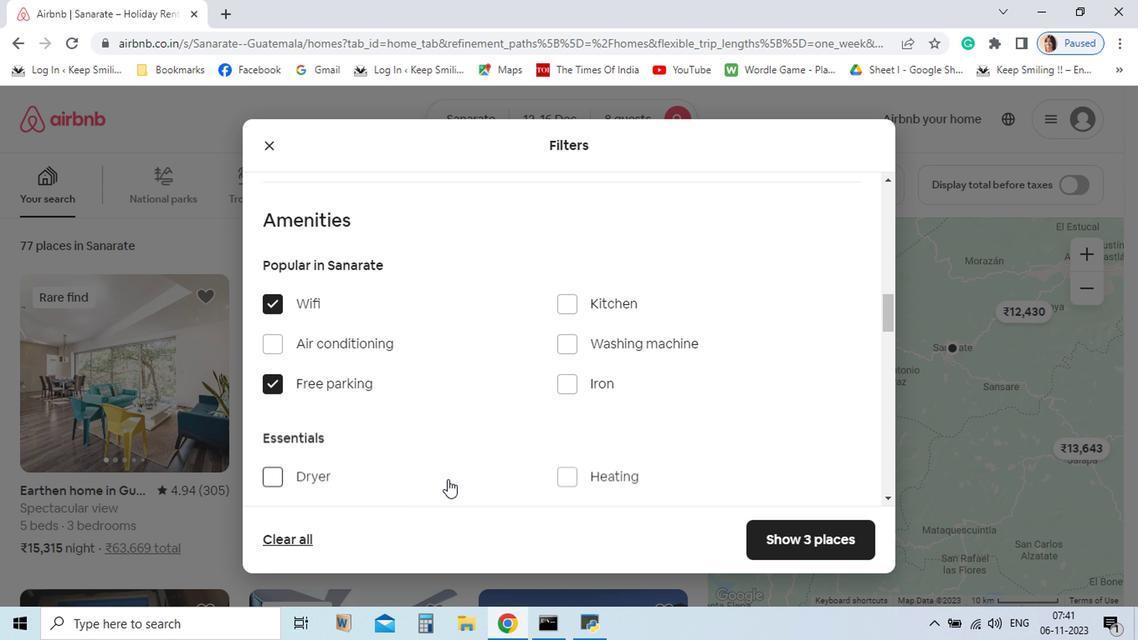 
Action: Mouse moved to (635, 489)
Screenshot: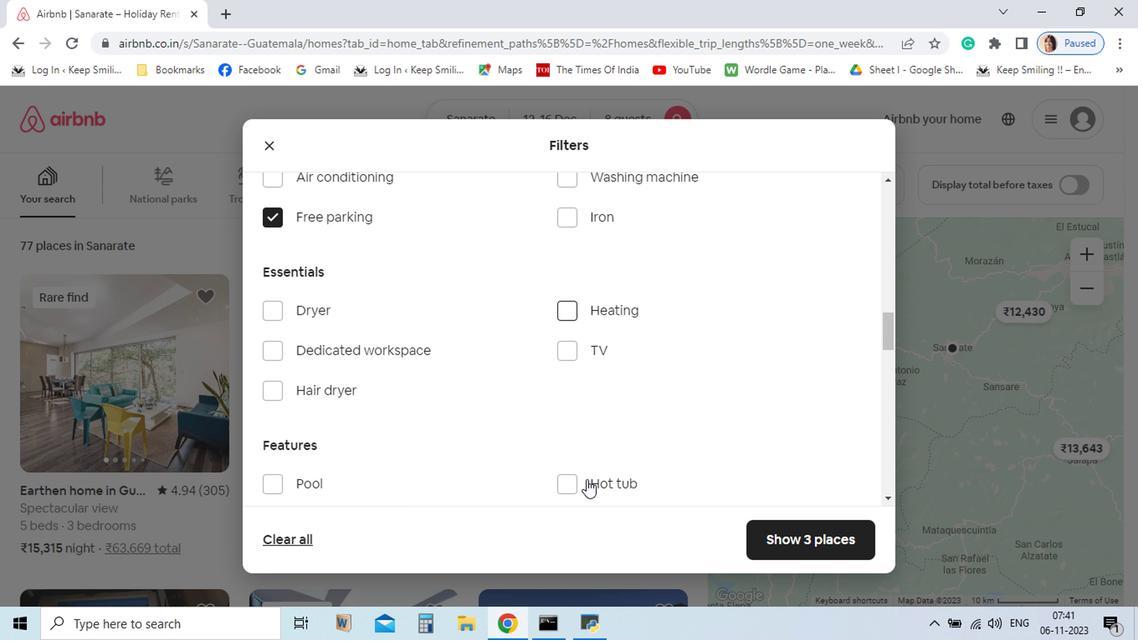 
Action: Mouse scrolled (635, 489) with delta (0, 0)
Screenshot: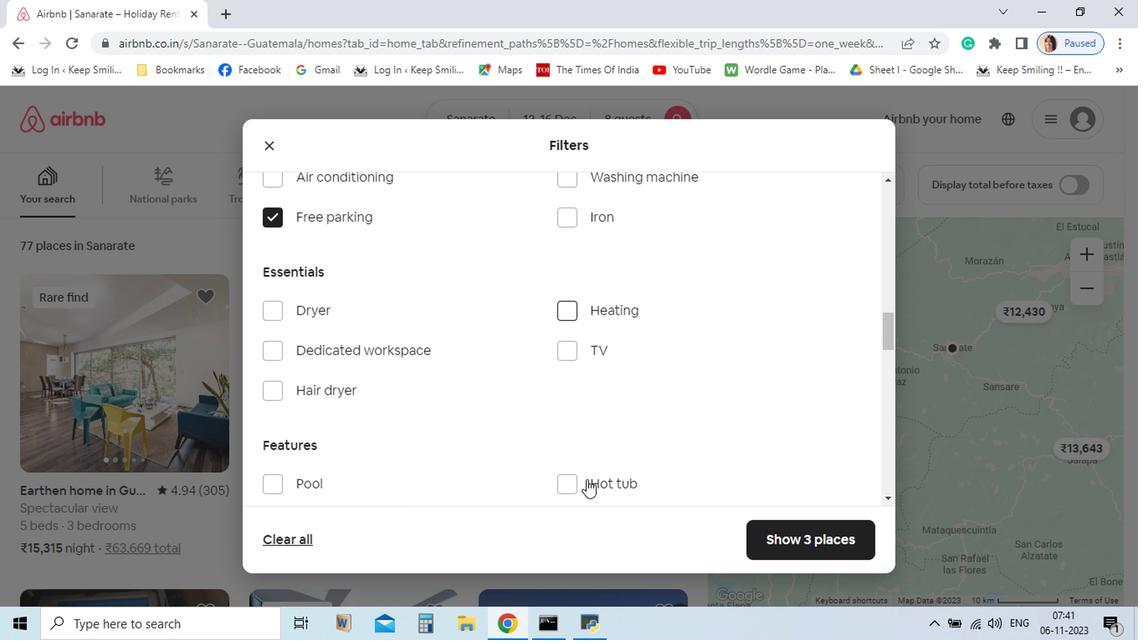 
Action: Mouse scrolled (635, 489) with delta (0, 0)
Screenshot: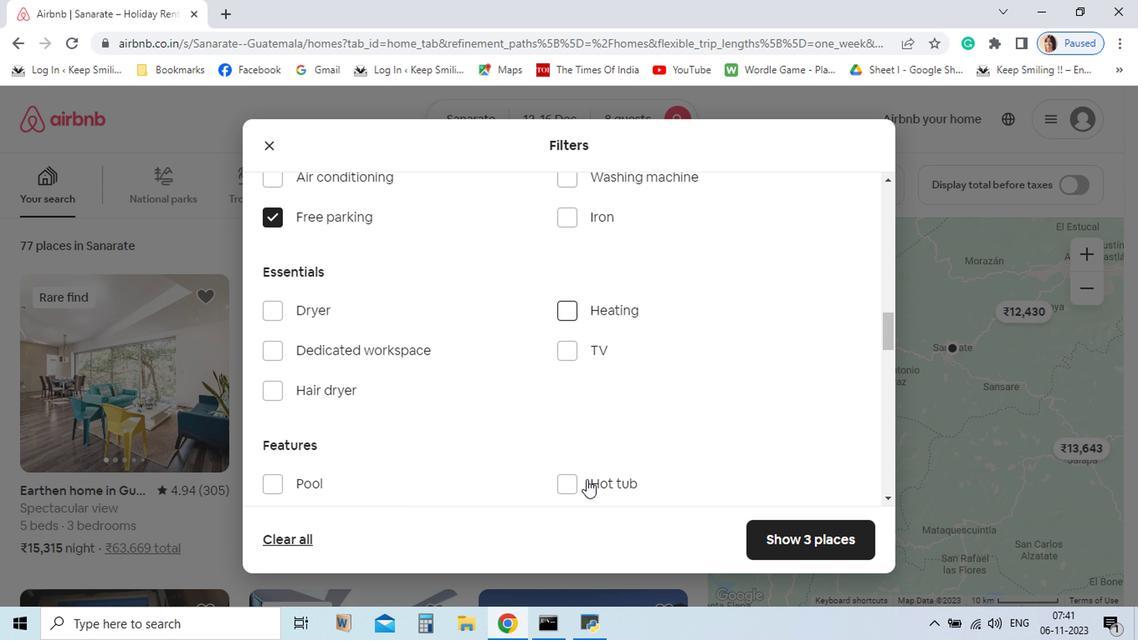 
Action: Mouse moved to (622, 371)
Screenshot: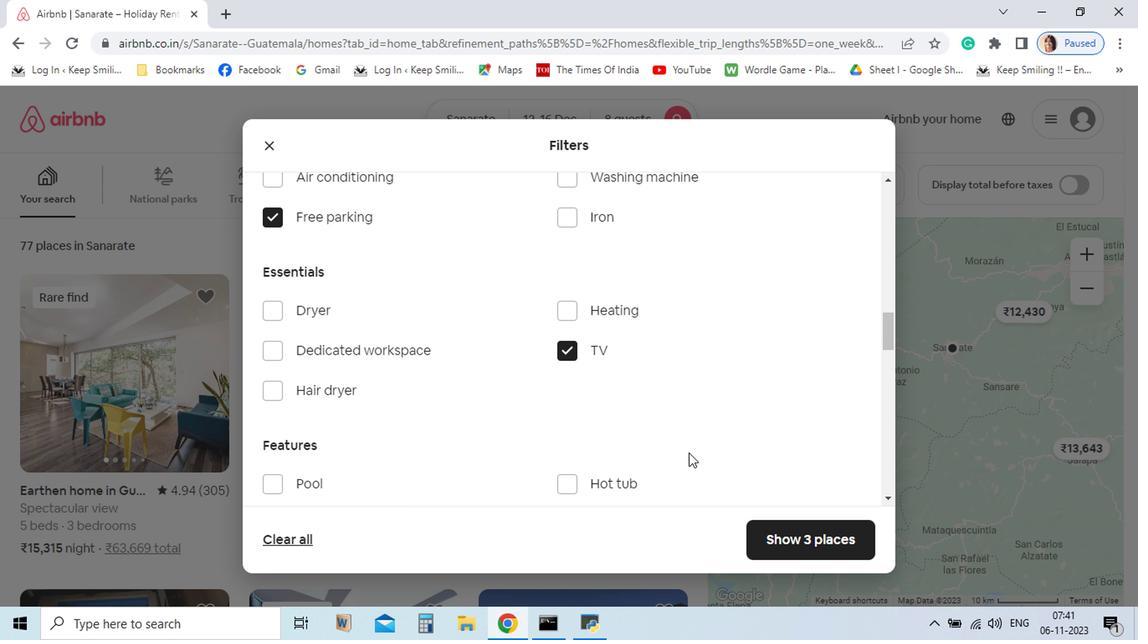 
Action: Mouse pressed left at (622, 371)
Screenshot: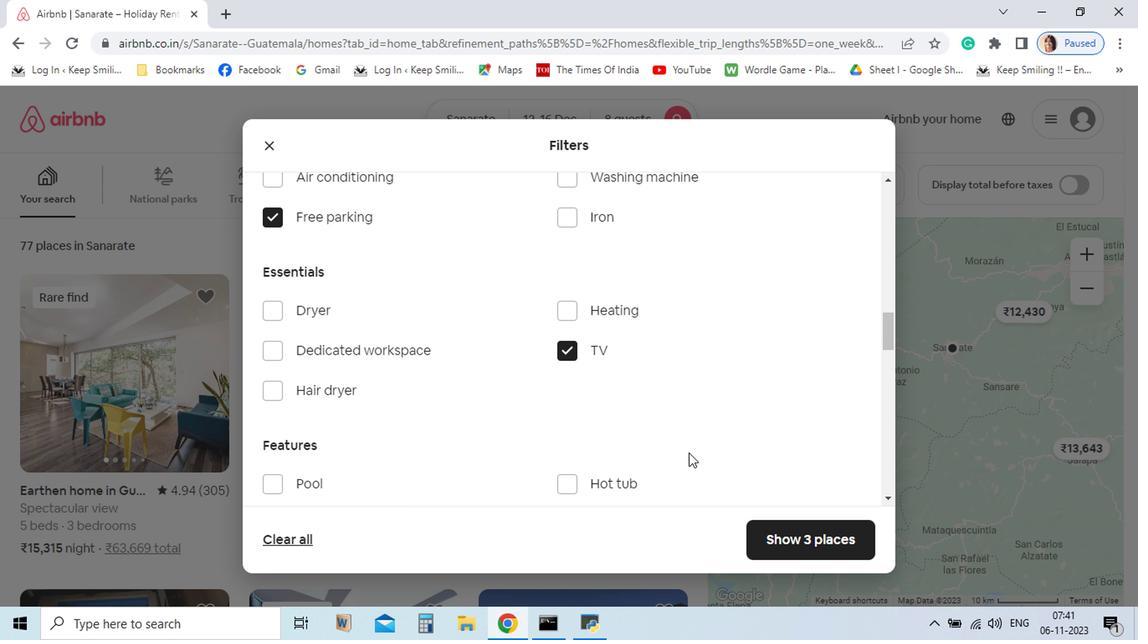 
Action: Mouse moved to (743, 456)
Screenshot: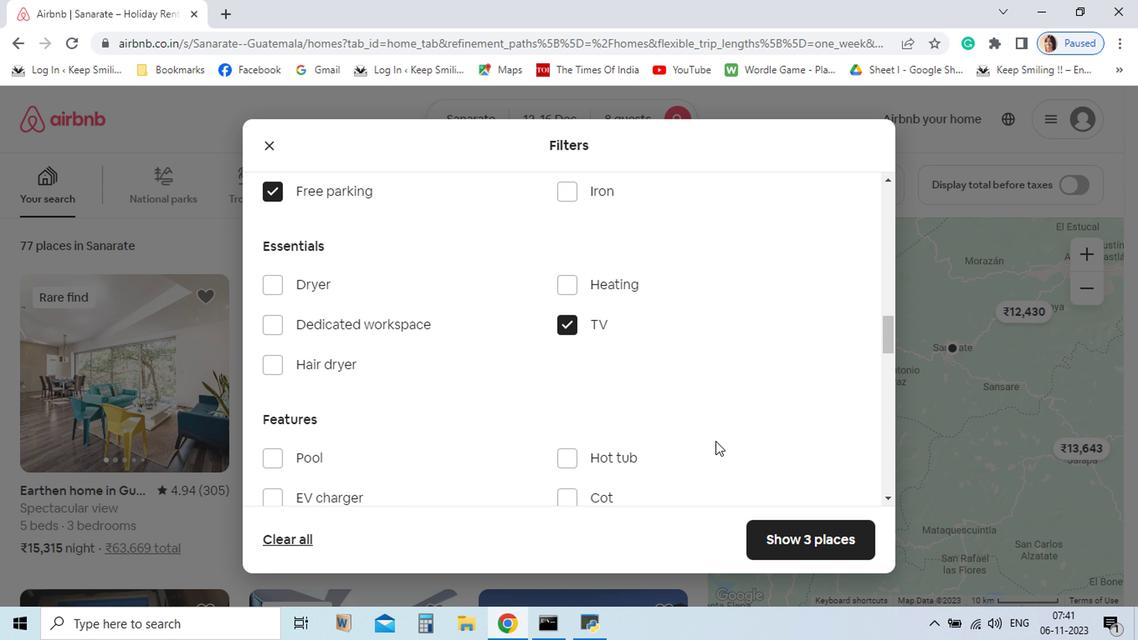 
Action: Mouse scrolled (743, 454) with delta (0, -1)
Screenshot: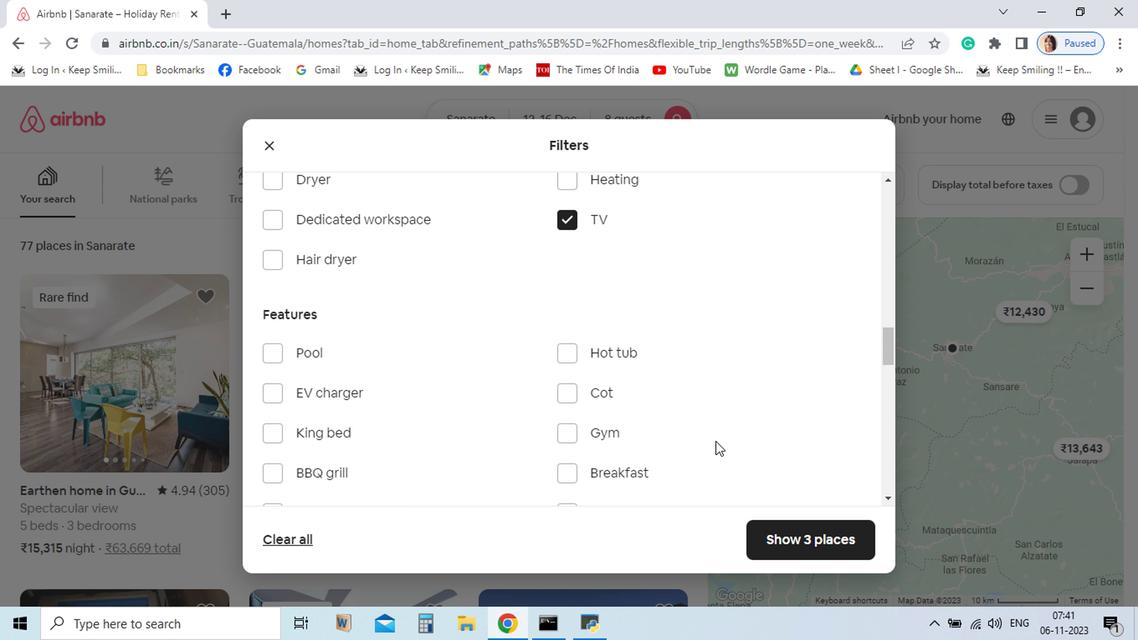 
Action: Mouse scrolled (743, 454) with delta (0, -1)
Screenshot: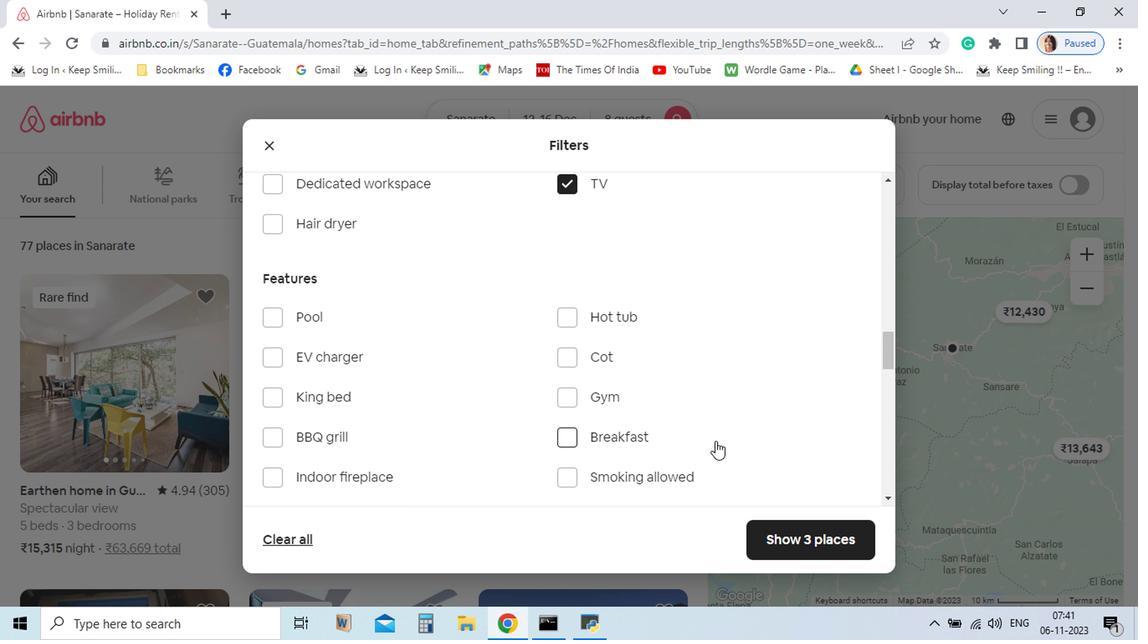 
Action: Mouse scrolled (743, 454) with delta (0, -1)
Screenshot: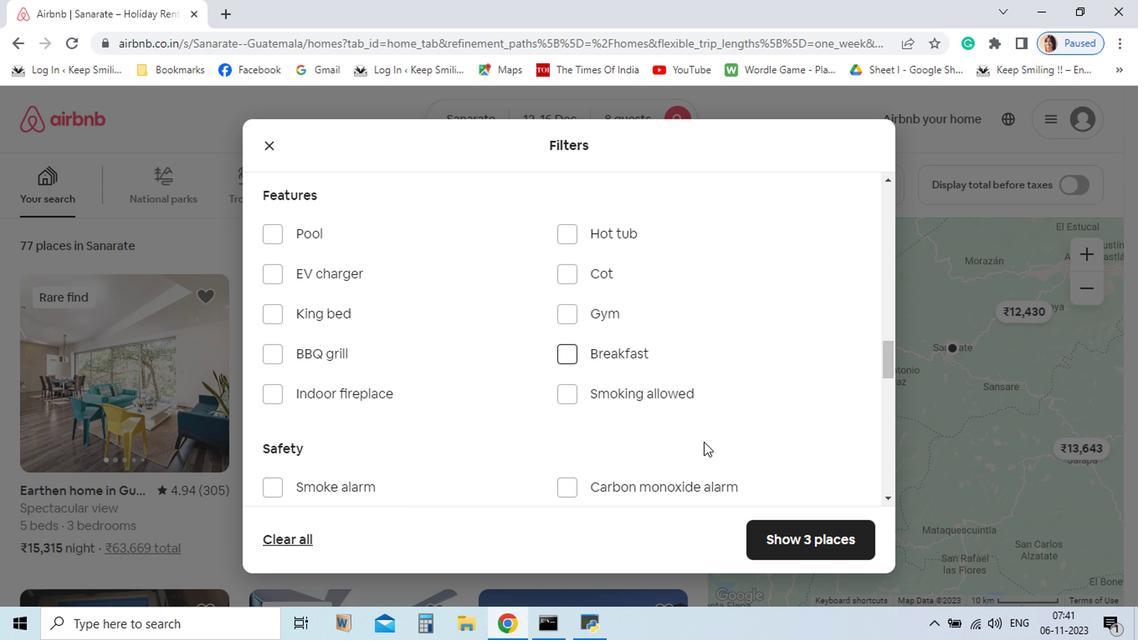 
Action: Mouse moved to (613, 344)
Screenshot: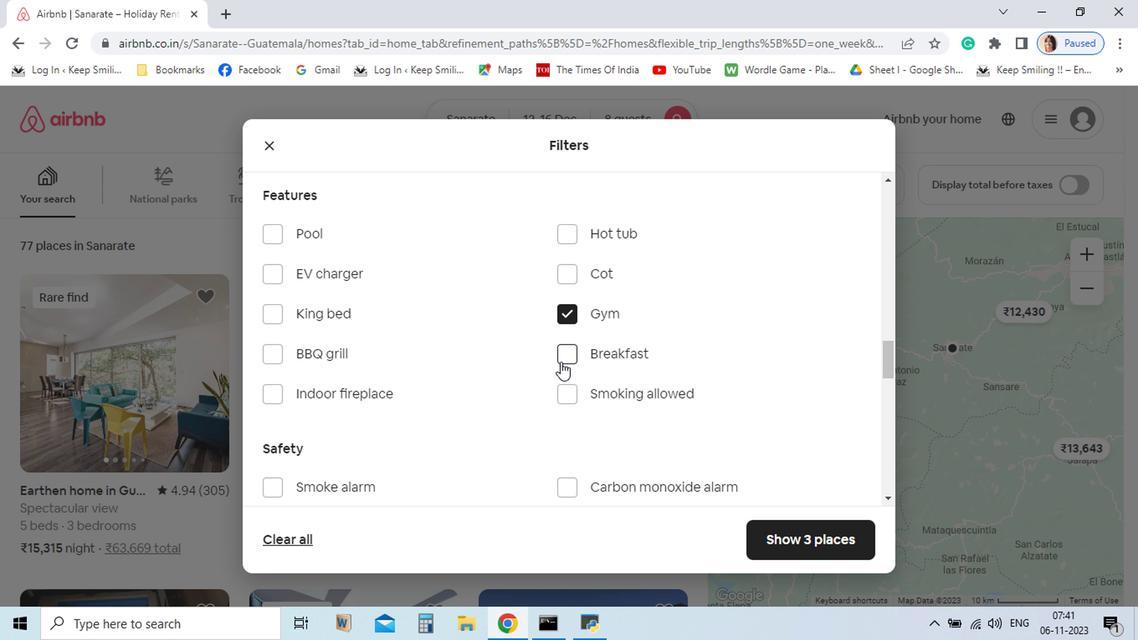 
Action: Mouse pressed left at (613, 344)
Screenshot: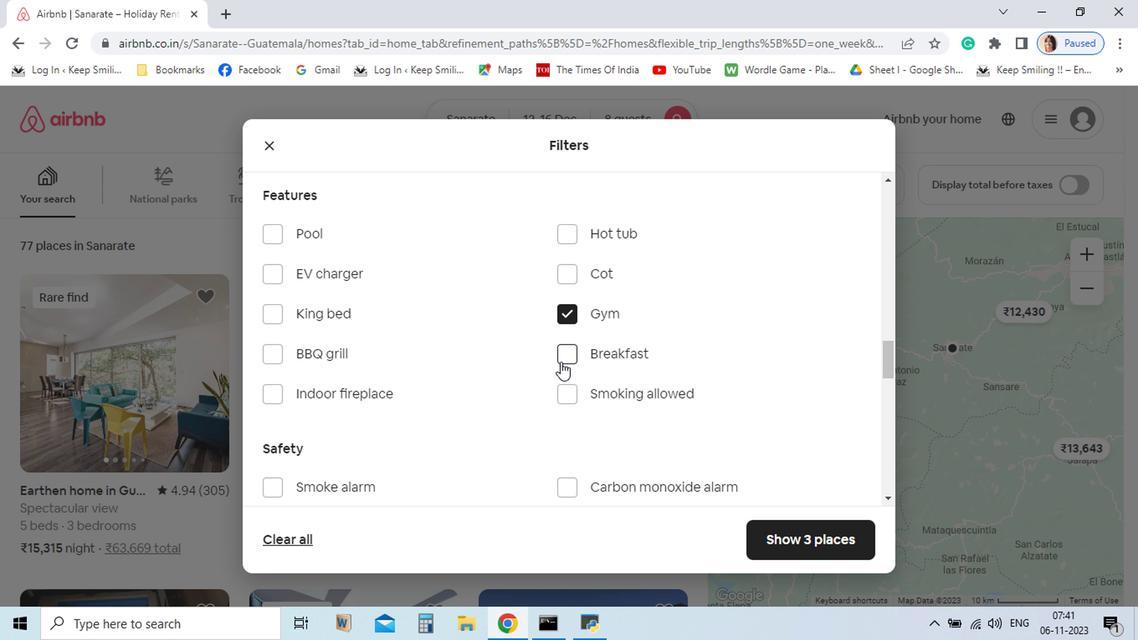 
Action: Mouse moved to (613, 384)
Screenshot: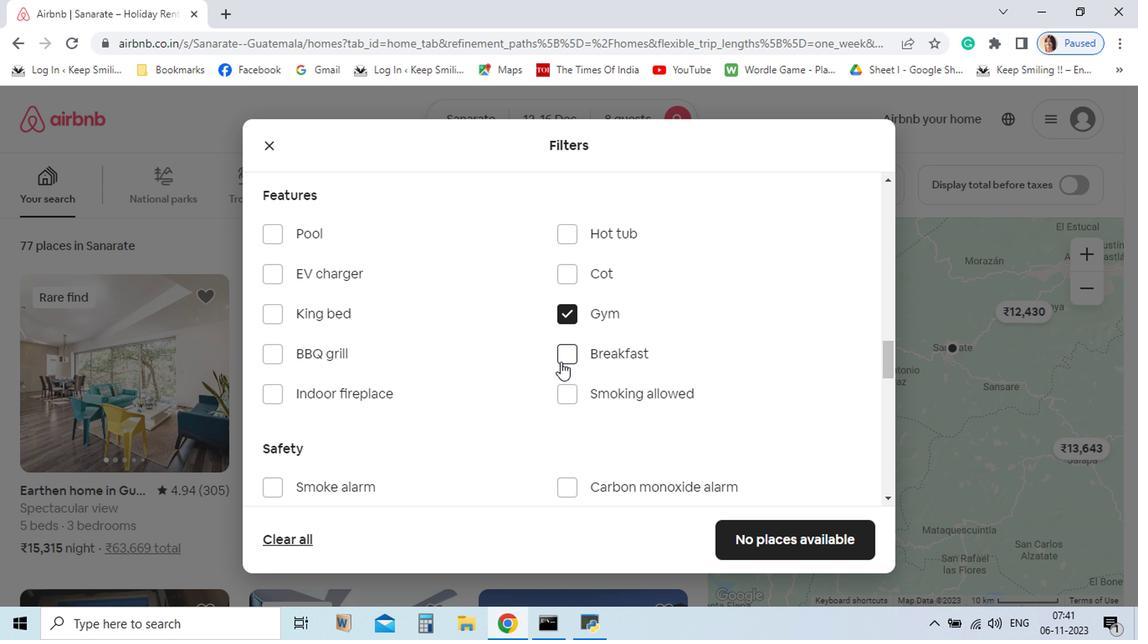 
Action: Mouse pressed left at (613, 384)
Screenshot: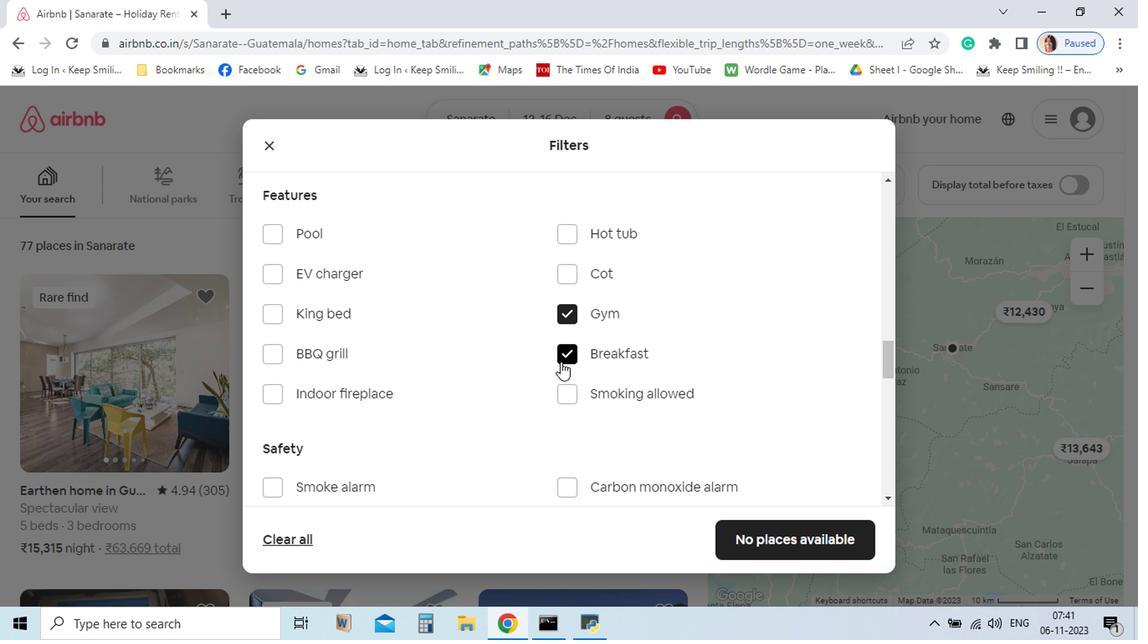 
Action: Mouse moved to (537, 480)
Screenshot: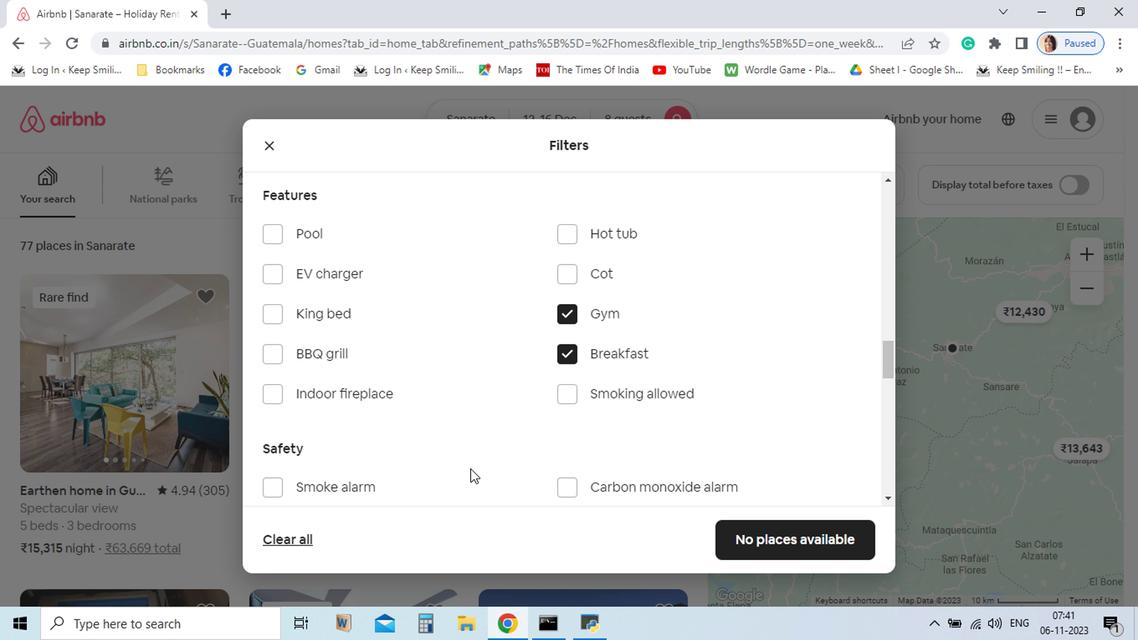 
Action: Mouse scrolled (537, 481) with delta (0, 0)
Screenshot: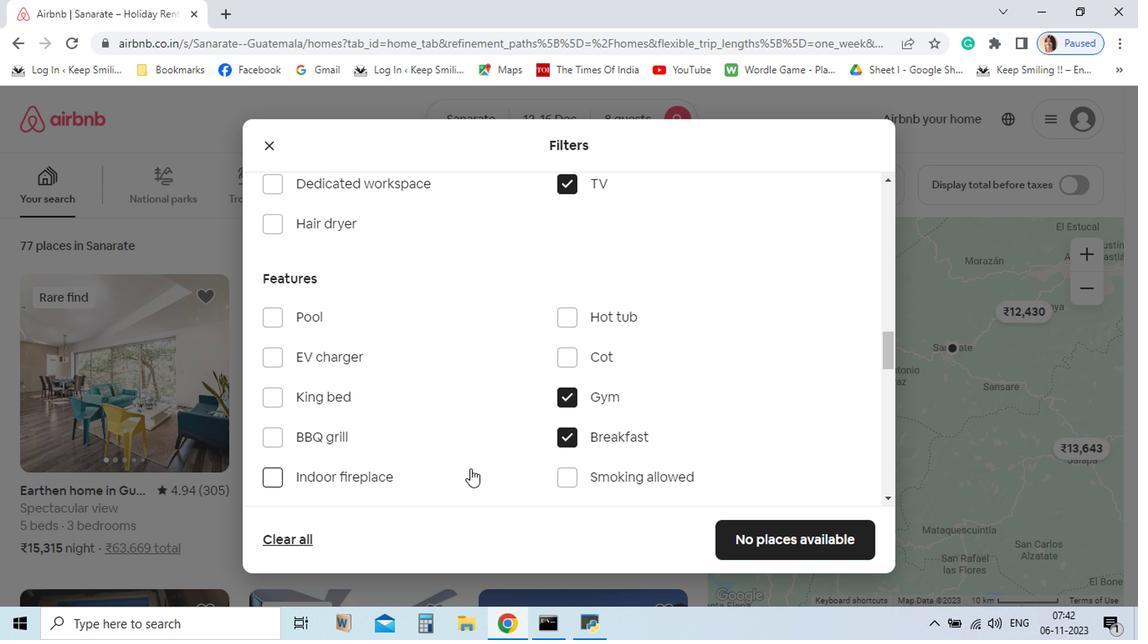
Action: Mouse scrolled (537, 481) with delta (0, 0)
Screenshot: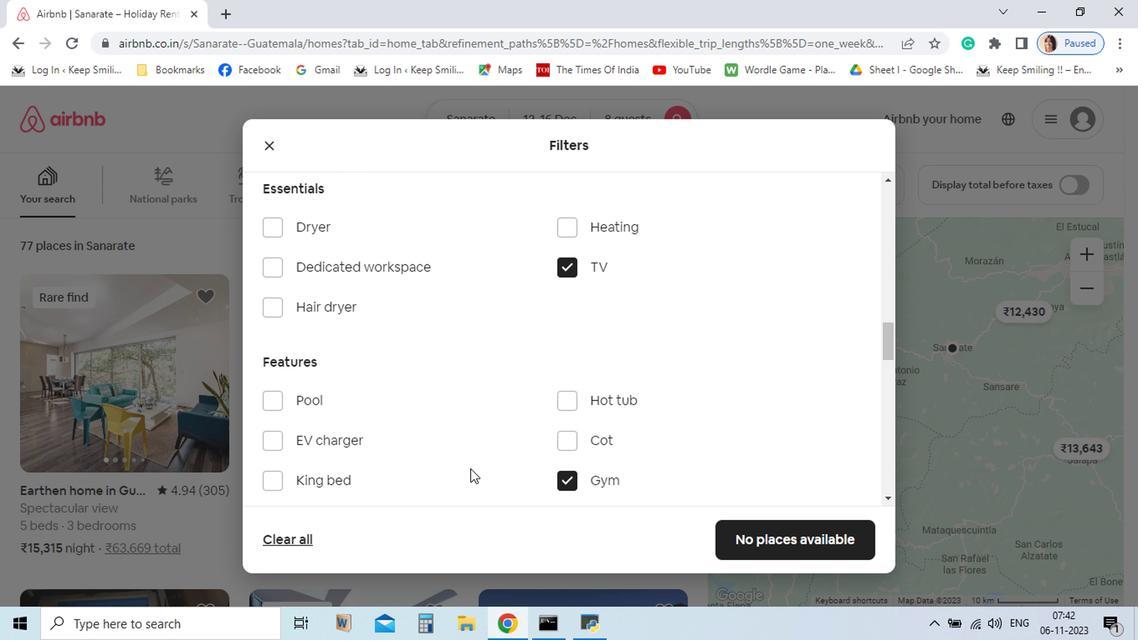 
Action: Mouse scrolled (537, 481) with delta (0, 0)
Screenshot: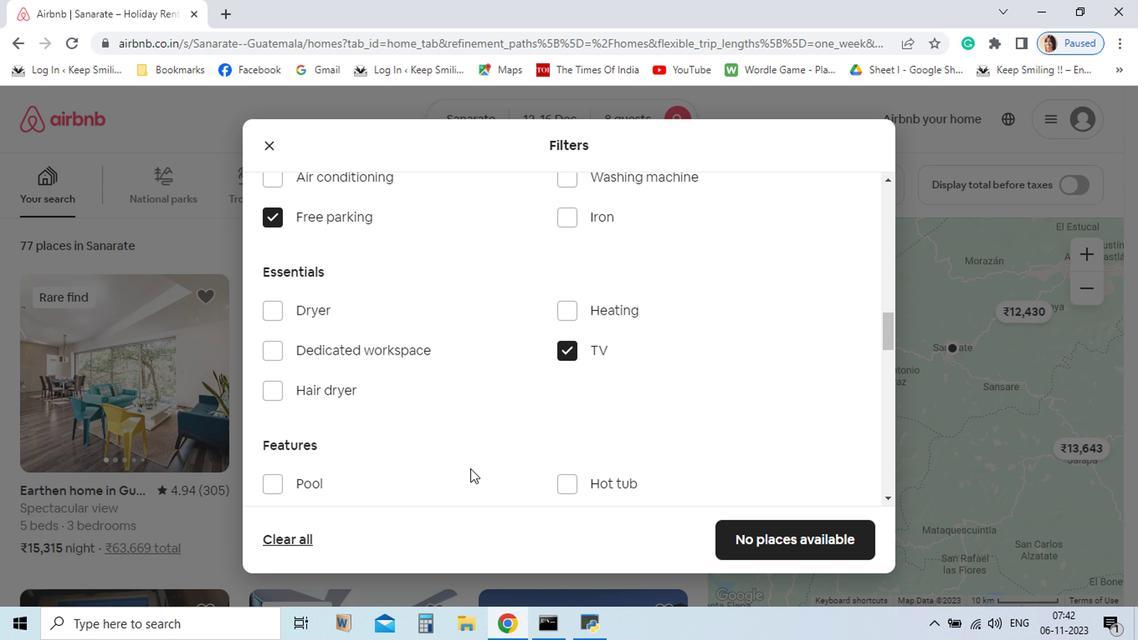 
Action: Mouse scrolled (537, 481) with delta (0, 0)
Screenshot: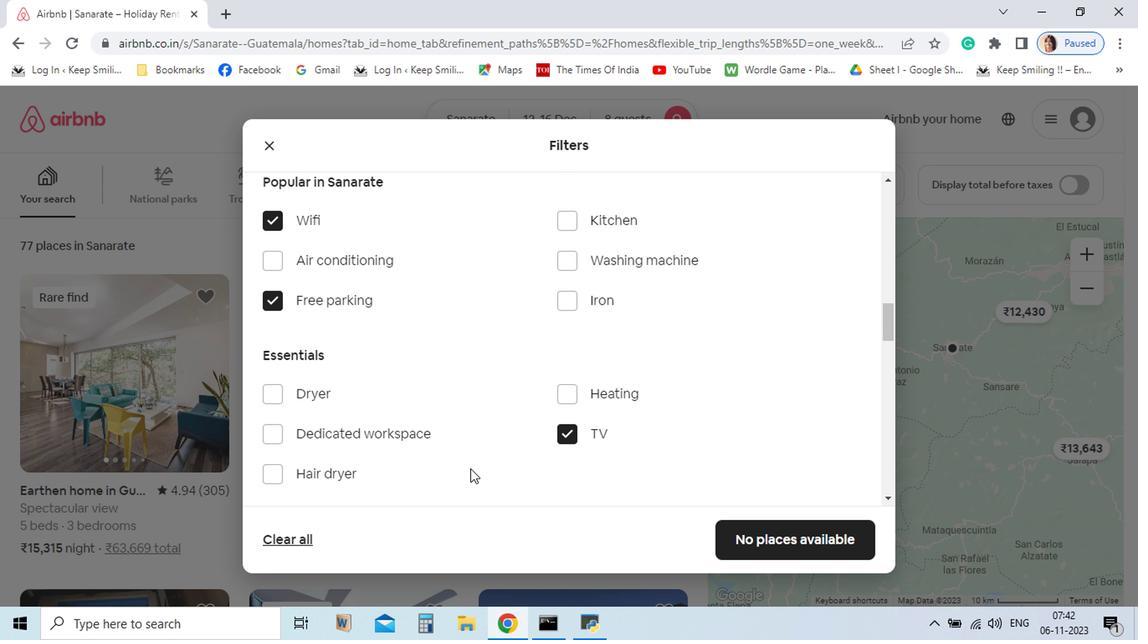 
Action: Mouse scrolled (537, 479) with delta (0, 0)
Screenshot: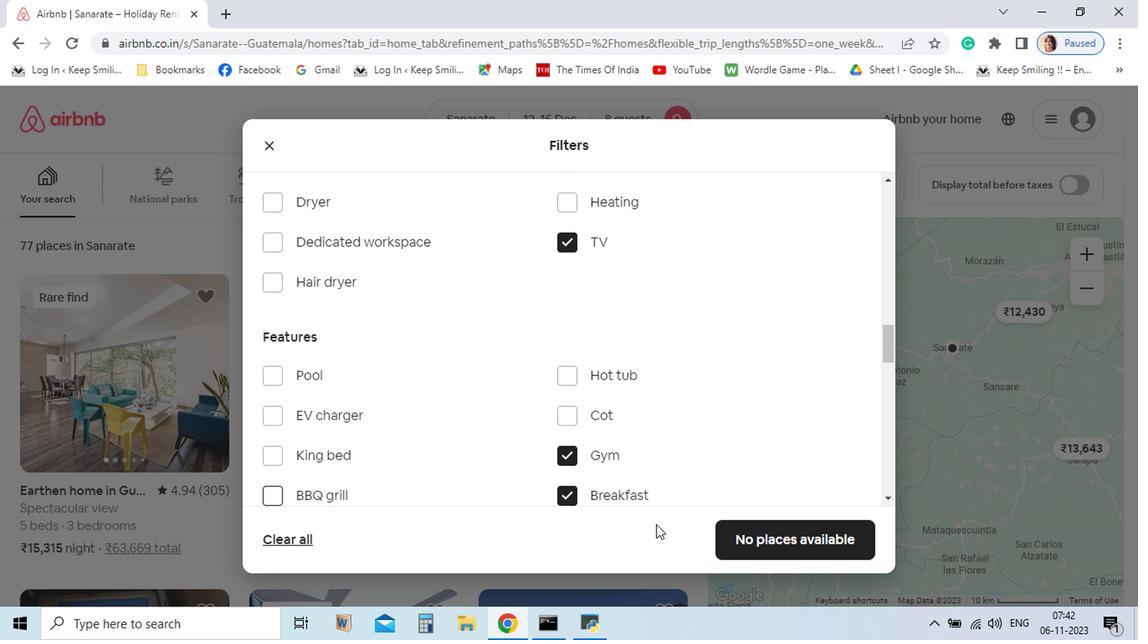 
Action: Mouse scrolled (537, 479) with delta (0, 0)
Screenshot: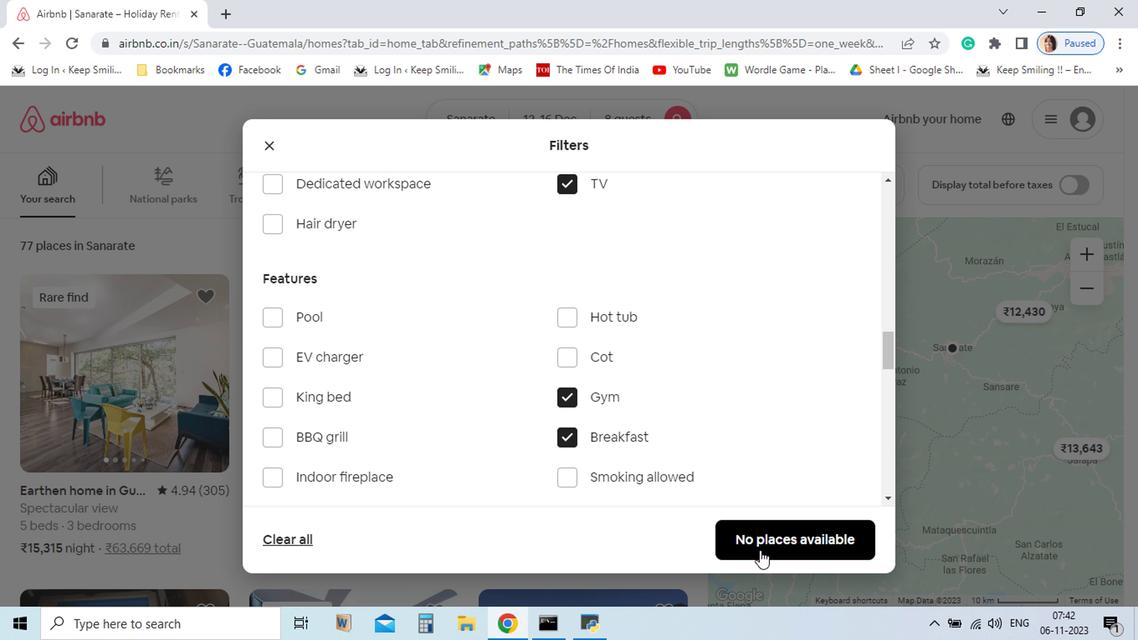 
Action: Mouse scrolled (537, 479) with delta (0, 0)
Screenshot: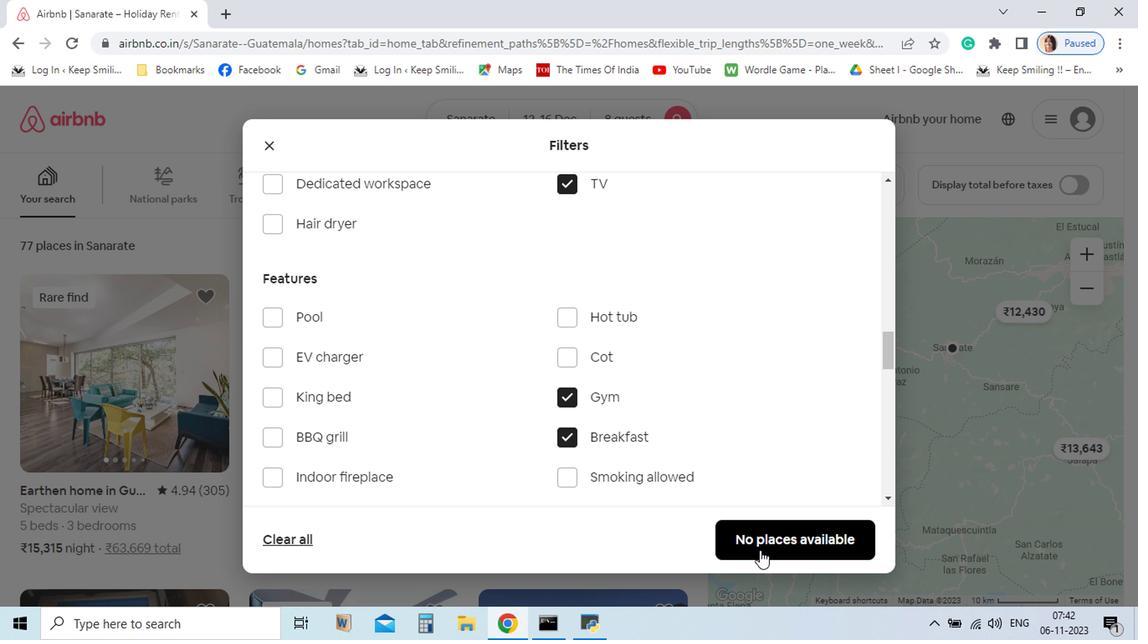 
Action: Mouse moved to (803, 546)
Screenshot: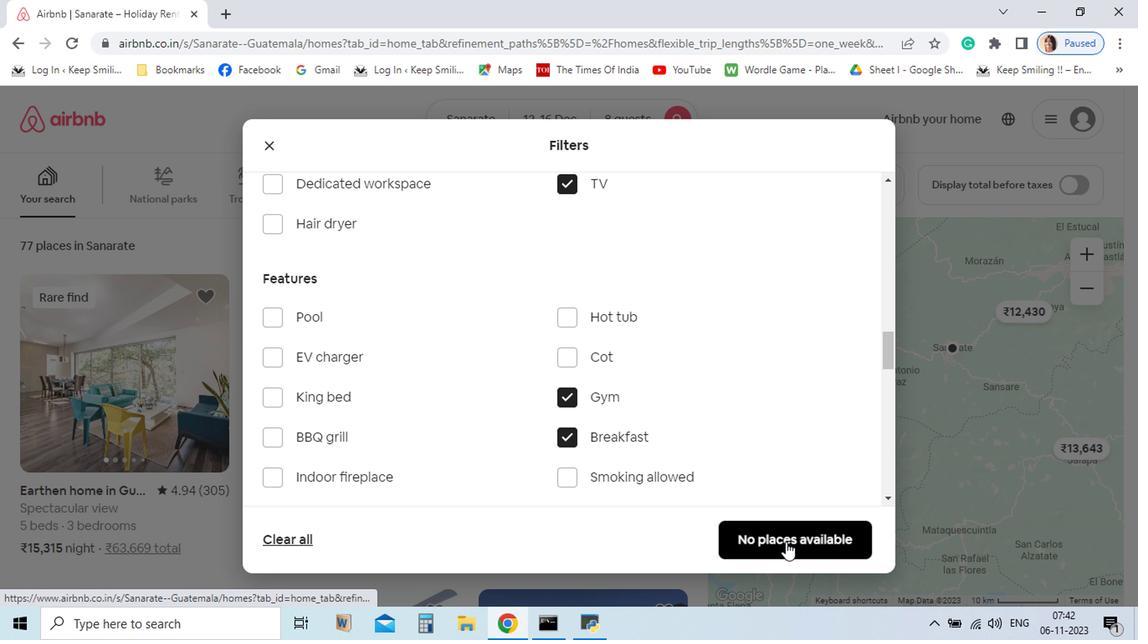 
Action: Mouse pressed left at (803, 546)
Screenshot: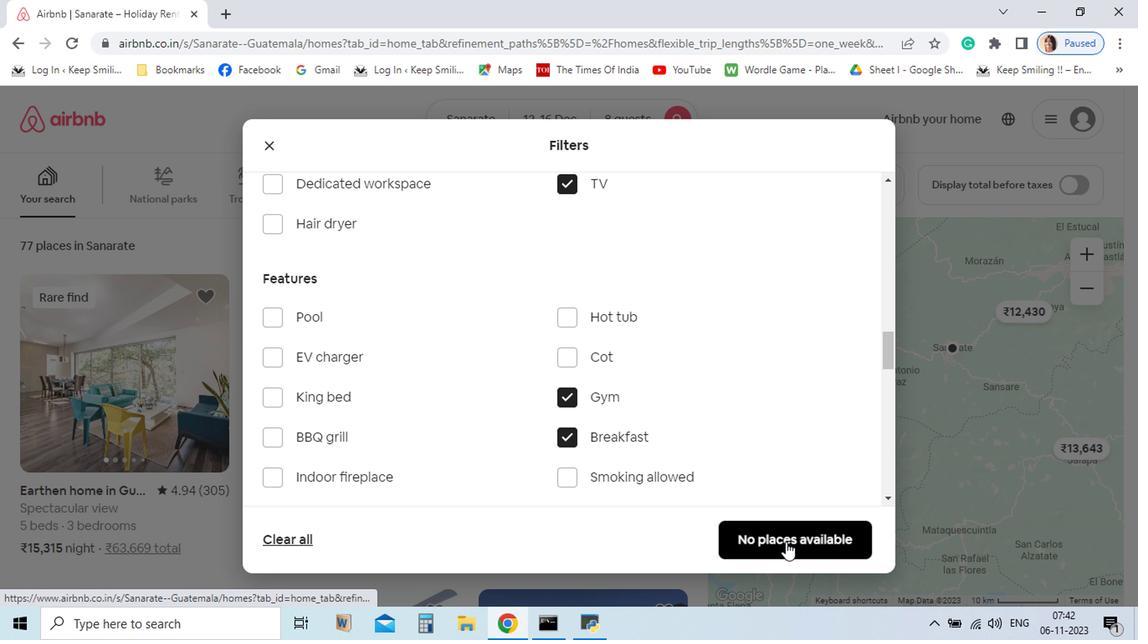 
